 Task: Find connections with filter location Whyalla with filter topic #productivitywith filter profile language Potuguese with filter current company Expleo Group with filter school Arts & Commerce jobs with filter industry Computer Games with filter service category Search Engine Marketing (SEM) with filter keywords title Video Game Writer
Action: Mouse moved to (485, 91)
Screenshot: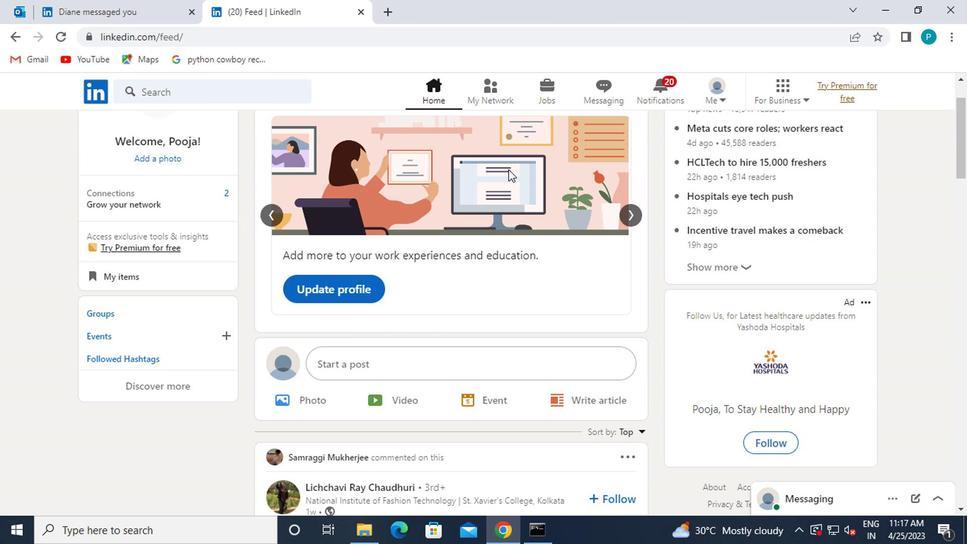 
Action: Mouse pressed left at (485, 91)
Screenshot: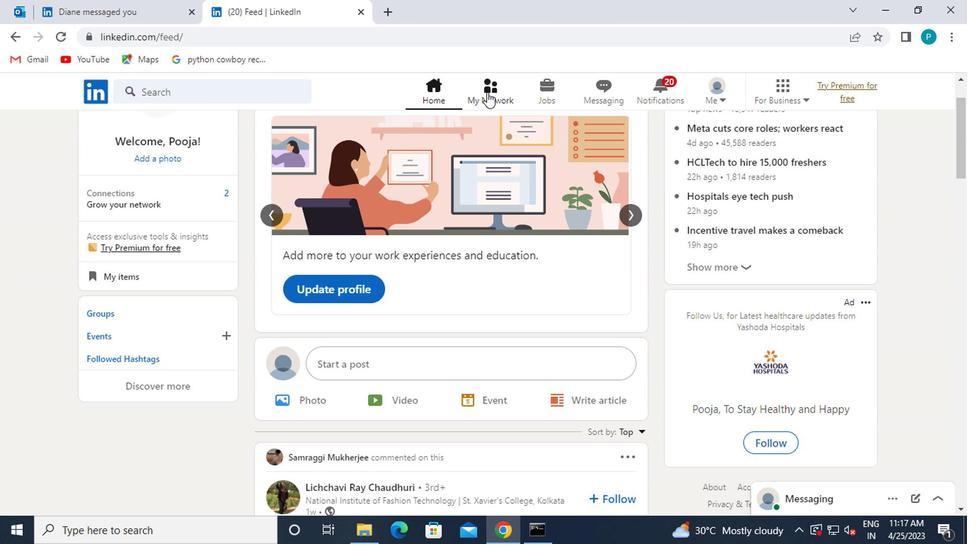 
Action: Mouse moved to (141, 167)
Screenshot: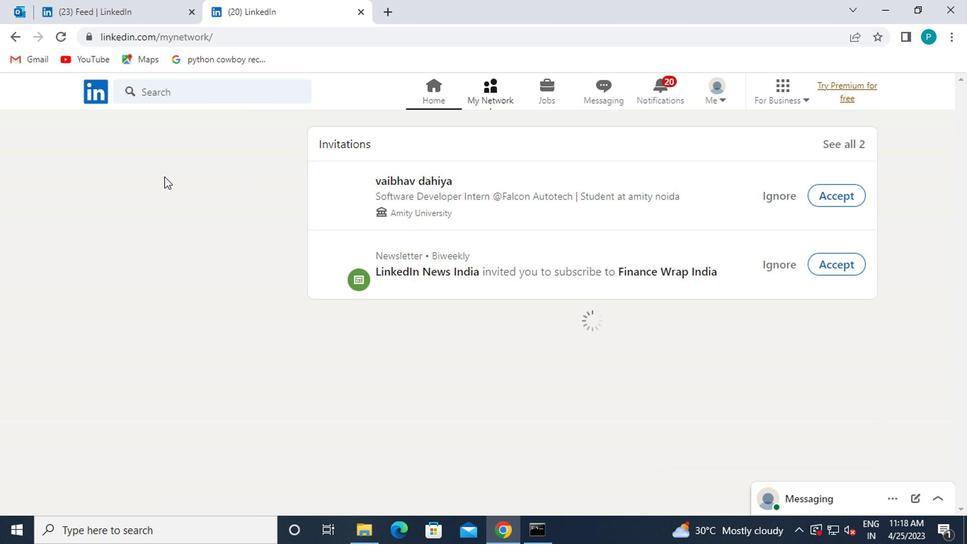 
Action: Mouse pressed left at (141, 167)
Screenshot: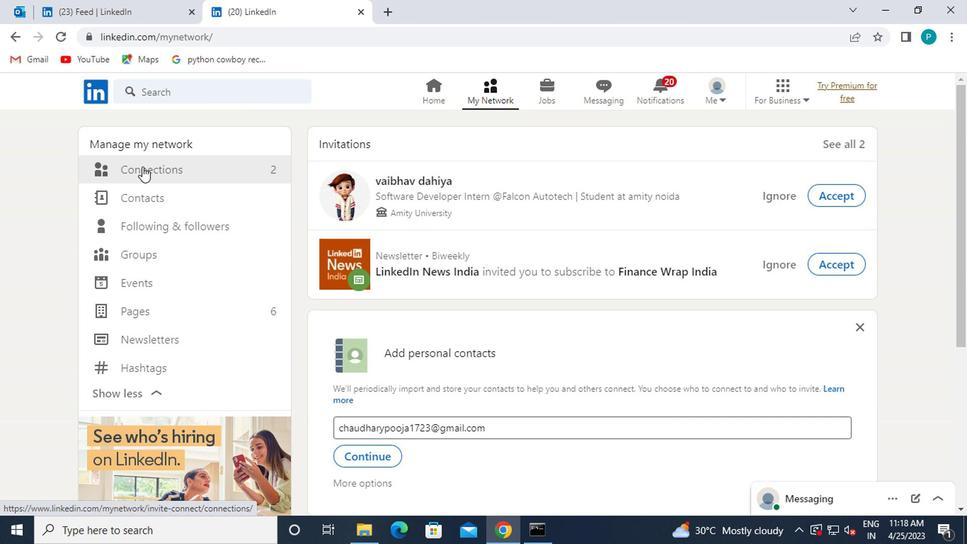 
Action: Mouse moved to (552, 178)
Screenshot: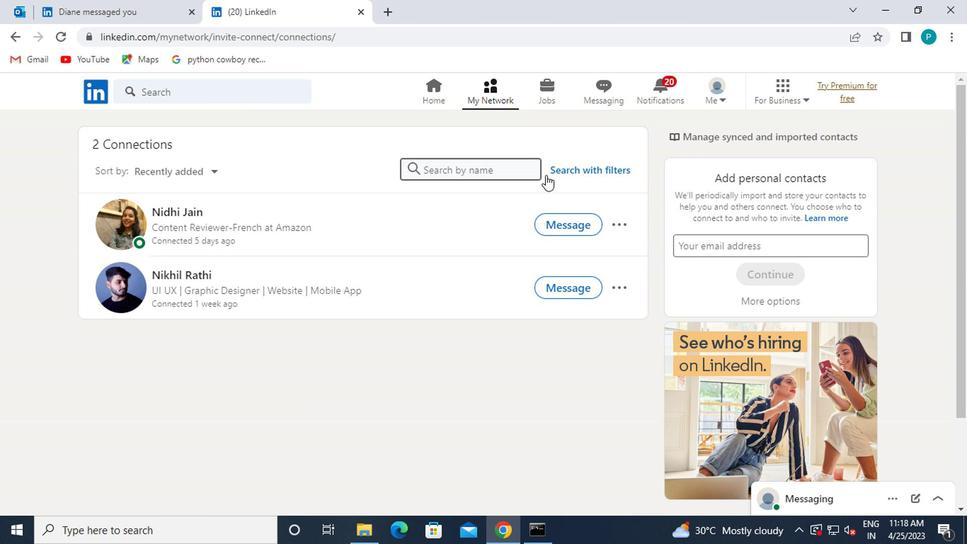 
Action: Mouse pressed left at (552, 178)
Screenshot: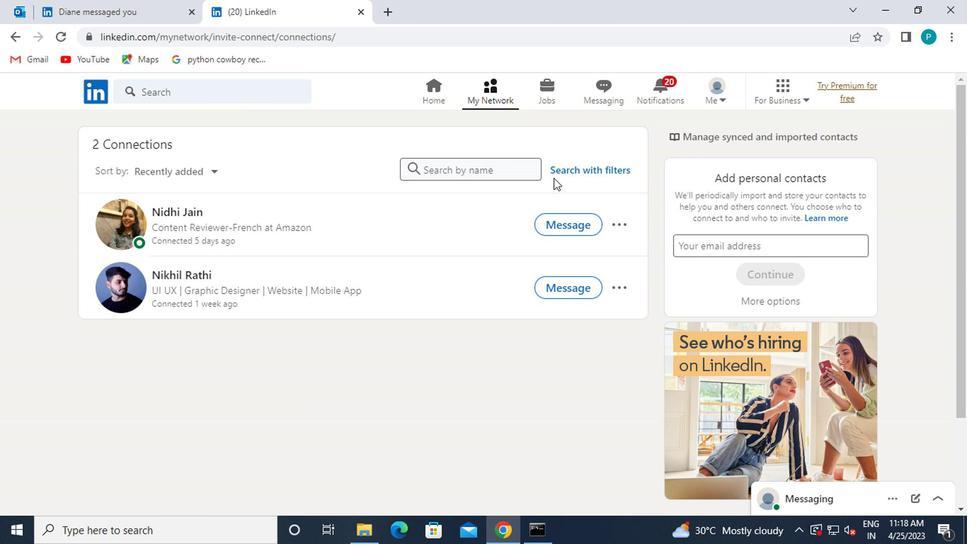 
Action: Mouse moved to (555, 172)
Screenshot: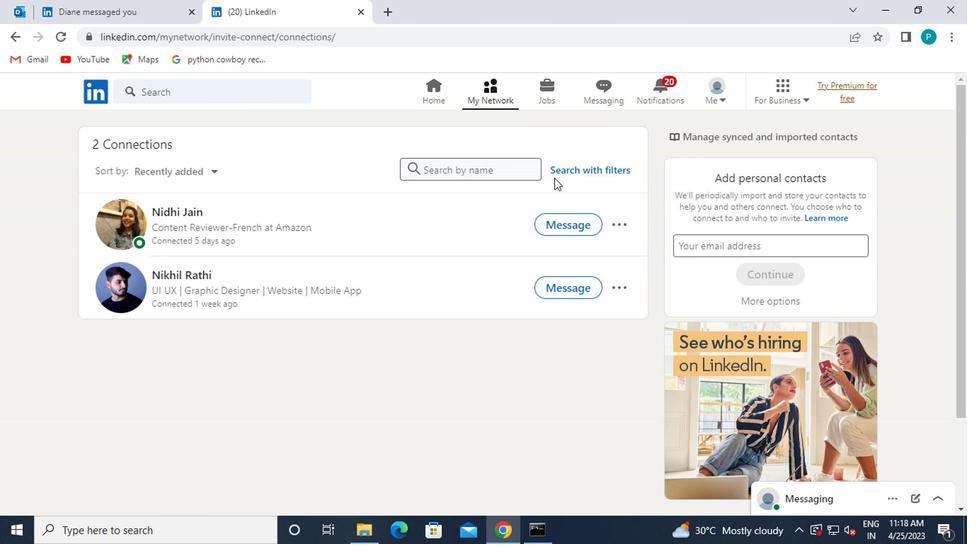 
Action: Mouse pressed left at (555, 172)
Screenshot: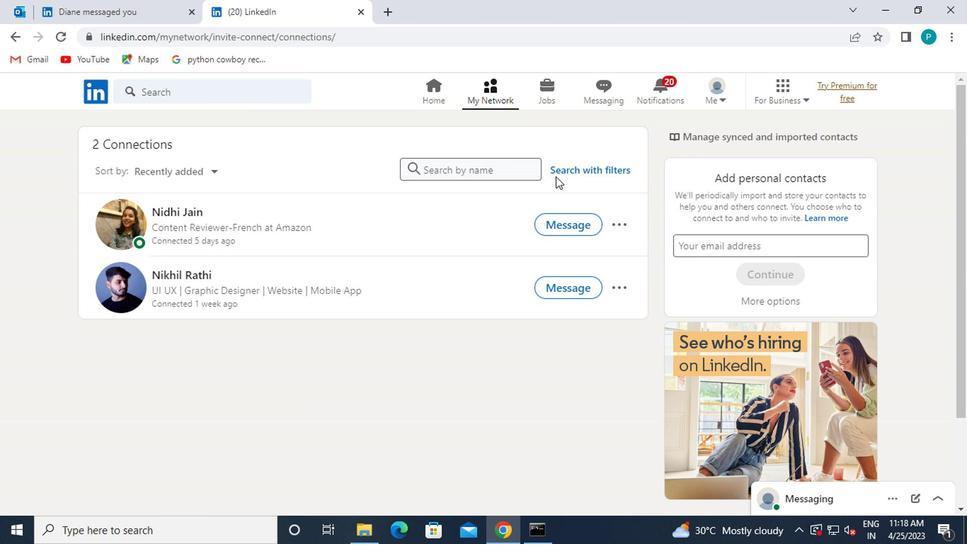 
Action: Mouse moved to (450, 132)
Screenshot: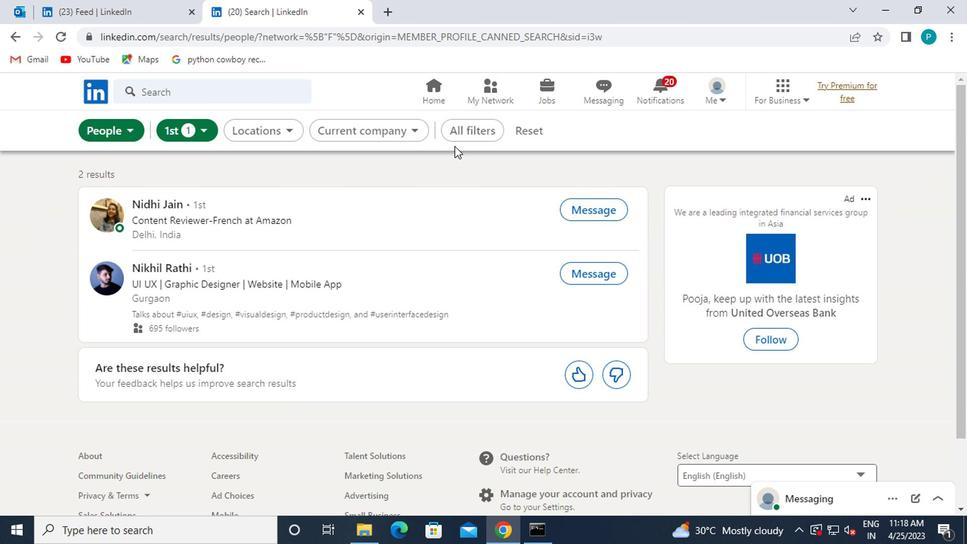 
Action: Mouse pressed left at (450, 132)
Screenshot: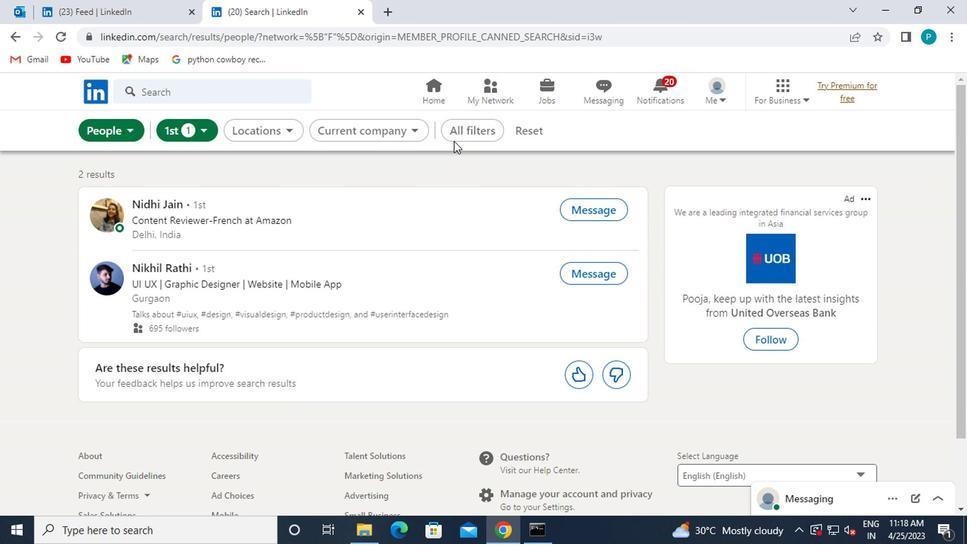
Action: Mouse moved to (723, 308)
Screenshot: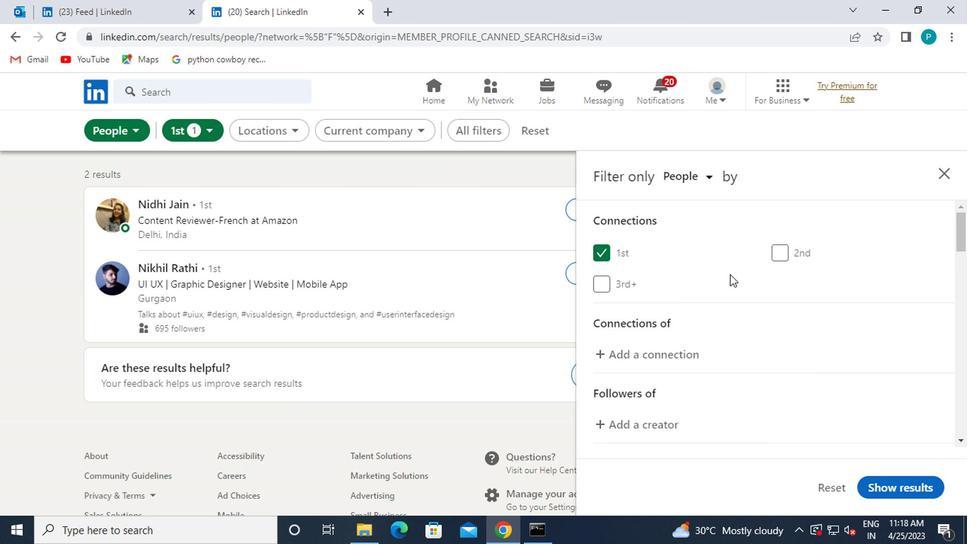 
Action: Mouse scrolled (723, 308) with delta (0, 0)
Screenshot: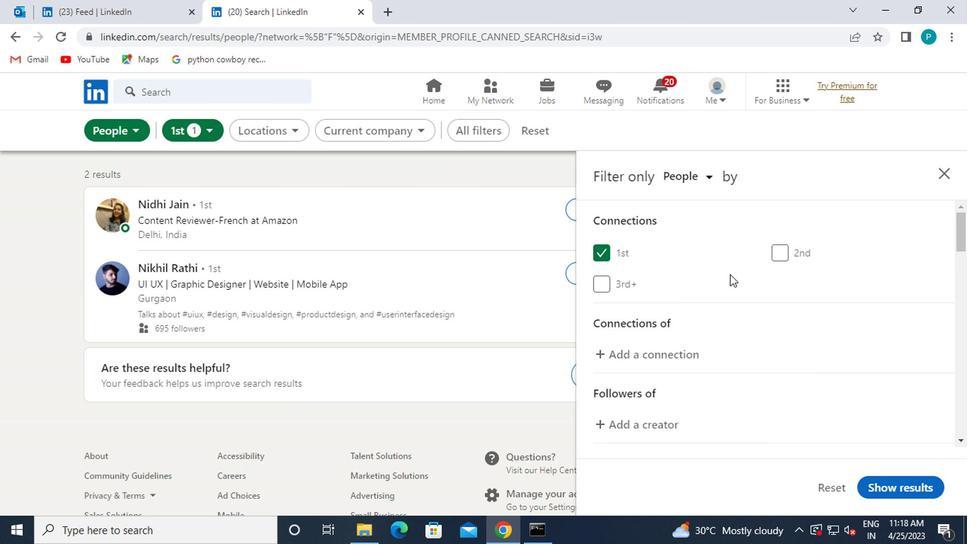 
Action: Mouse moved to (723, 309)
Screenshot: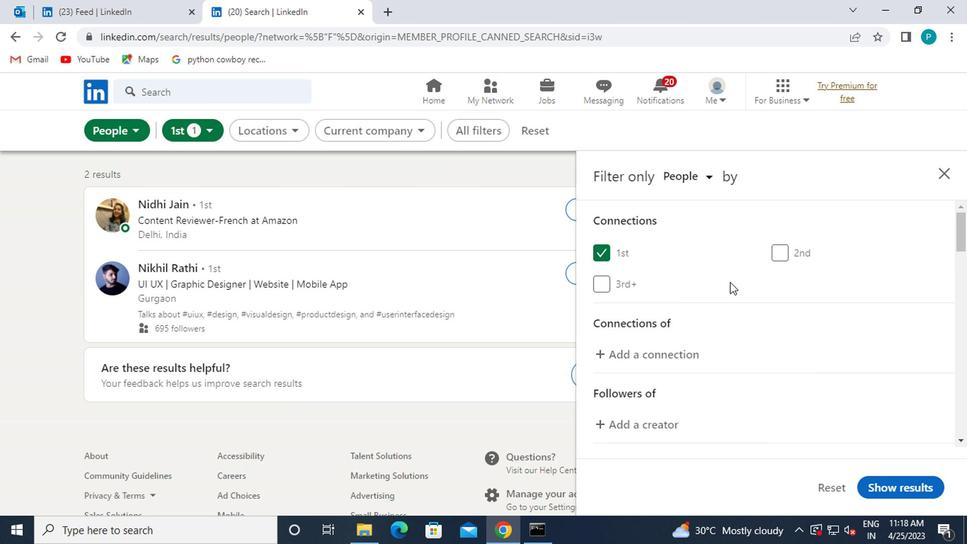 
Action: Mouse scrolled (723, 308) with delta (0, 0)
Screenshot: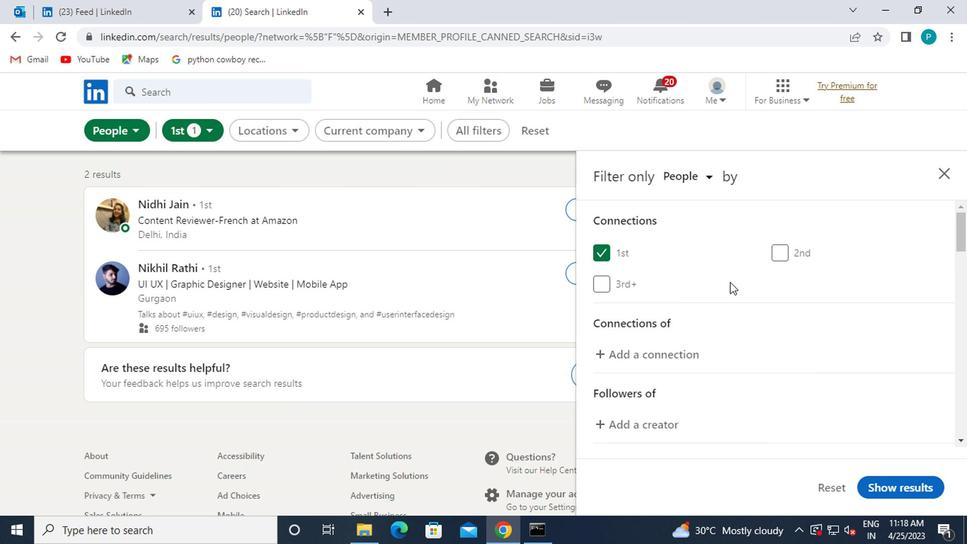 
Action: Mouse moved to (723, 321)
Screenshot: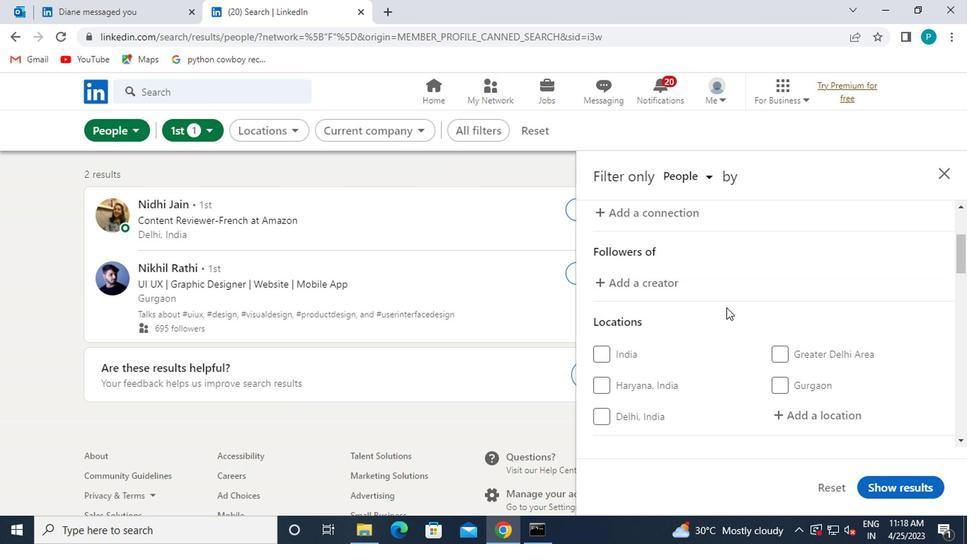 
Action: Mouse scrolled (723, 320) with delta (0, 0)
Screenshot: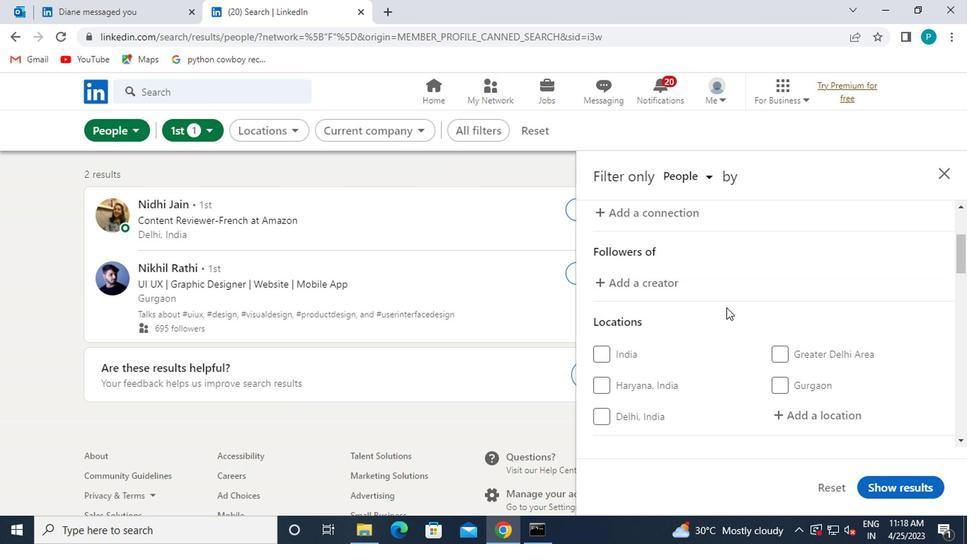 
Action: Mouse moved to (779, 344)
Screenshot: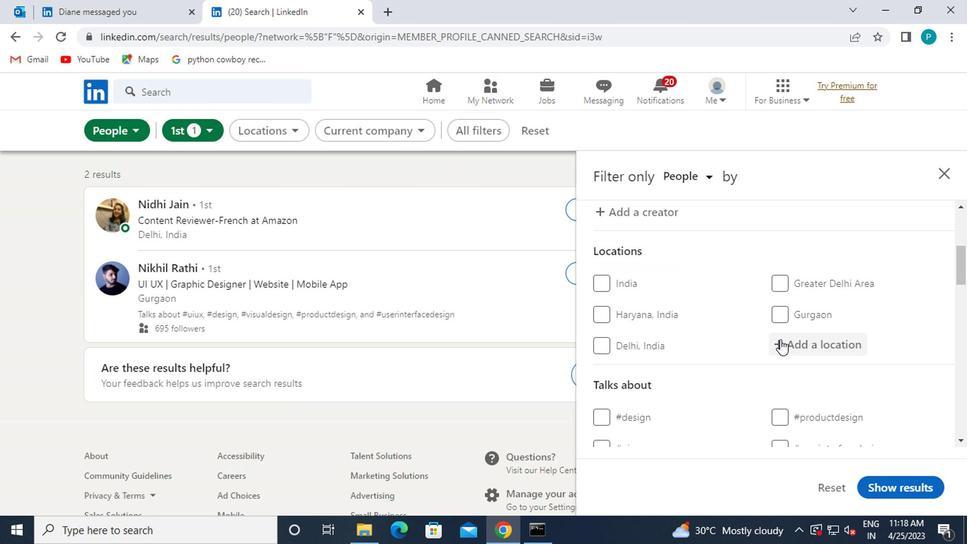 
Action: Mouse pressed left at (779, 344)
Screenshot: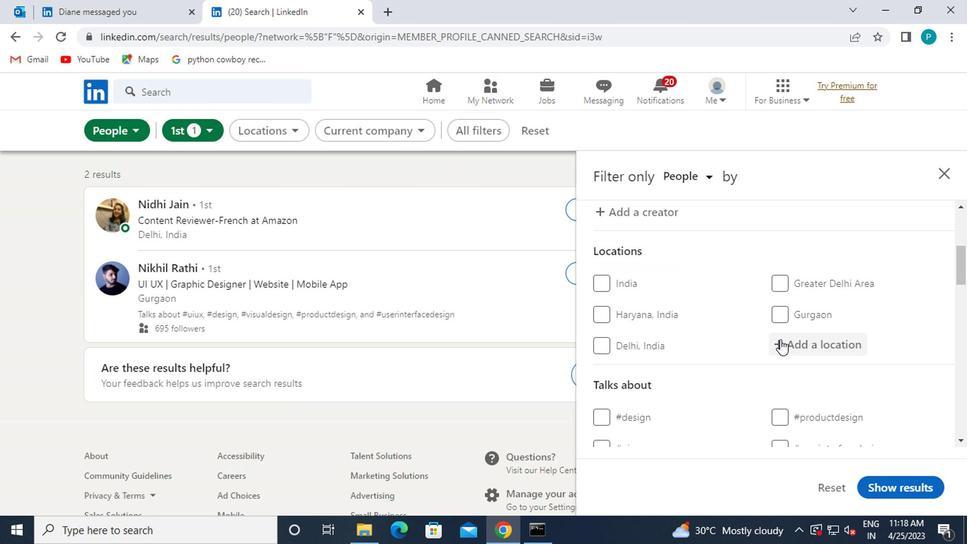 
Action: Mouse moved to (795, 338)
Screenshot: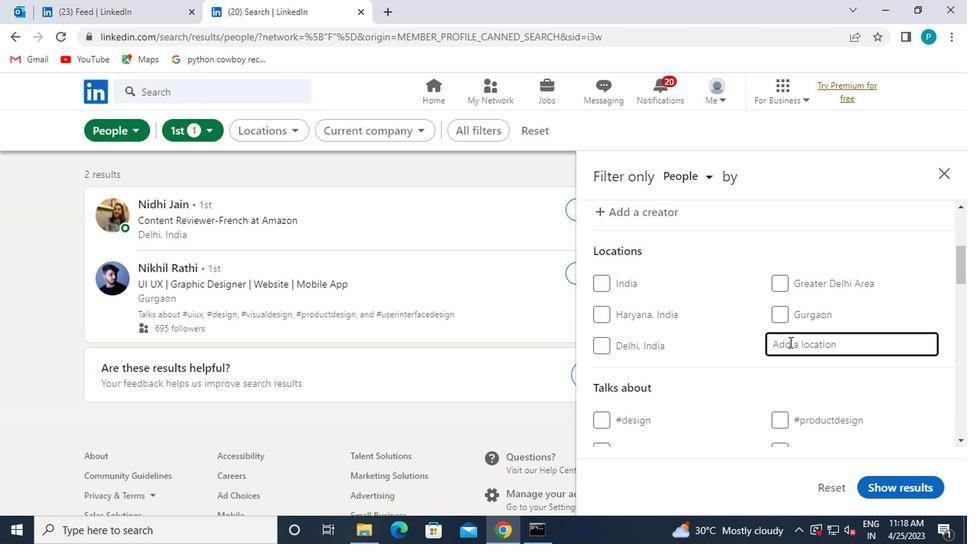 
Action: Key pressed <Key.caps_lock>w<Key.caps_lock>hyalla<Key.enter>
Screenshot: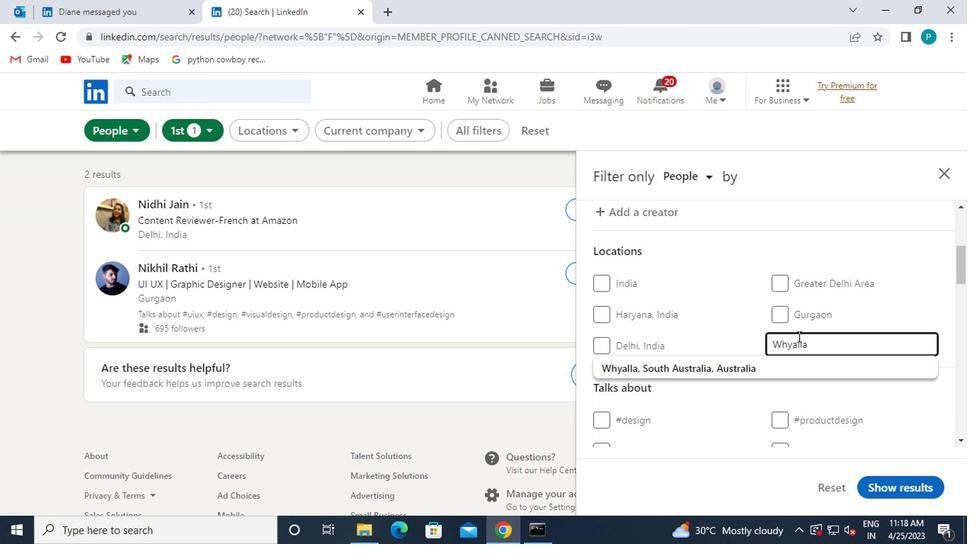 
Action: Mouse moved to (778, 370)
Screenshot: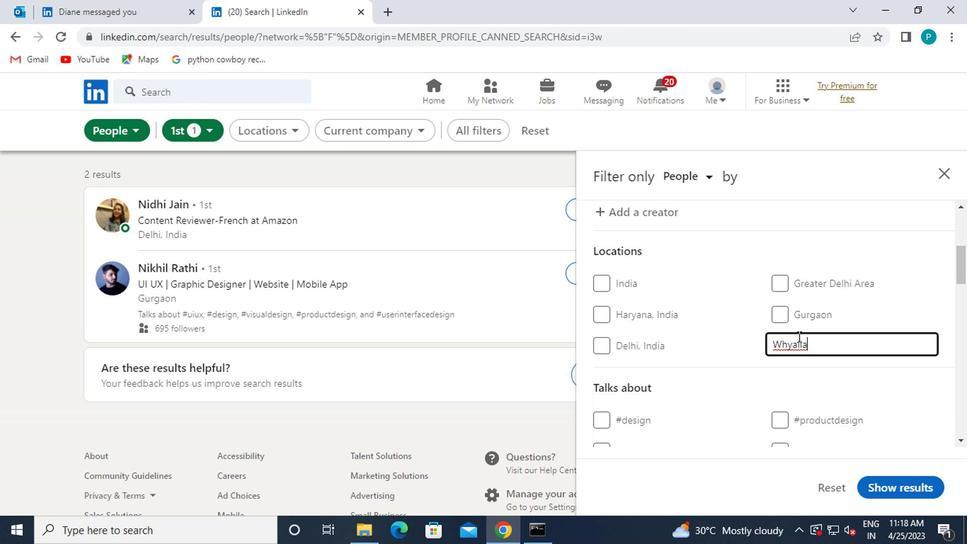 
Action: Mouse scrolled (778, 370) with delta (0, 0)
Screenshot: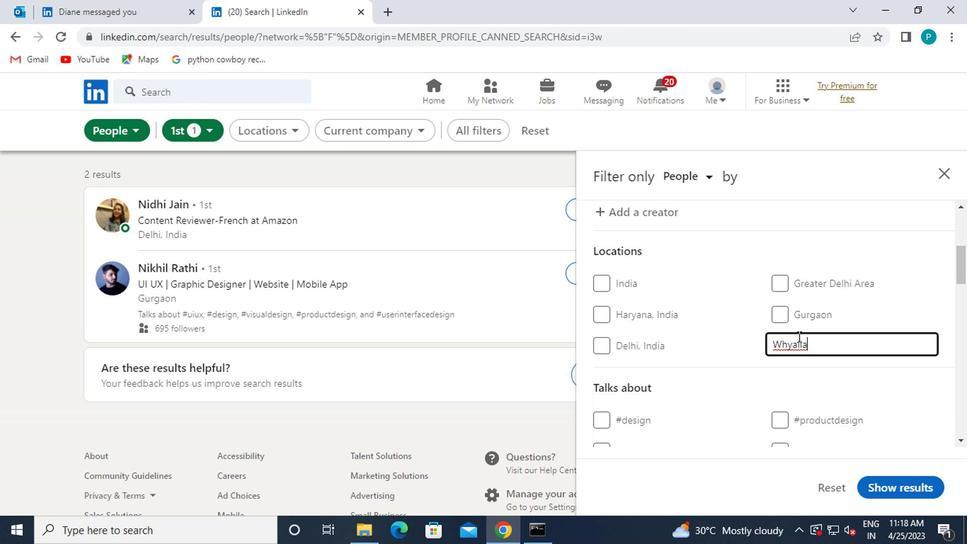 
Action: Mouse moved to (728, 371)
Screenshot: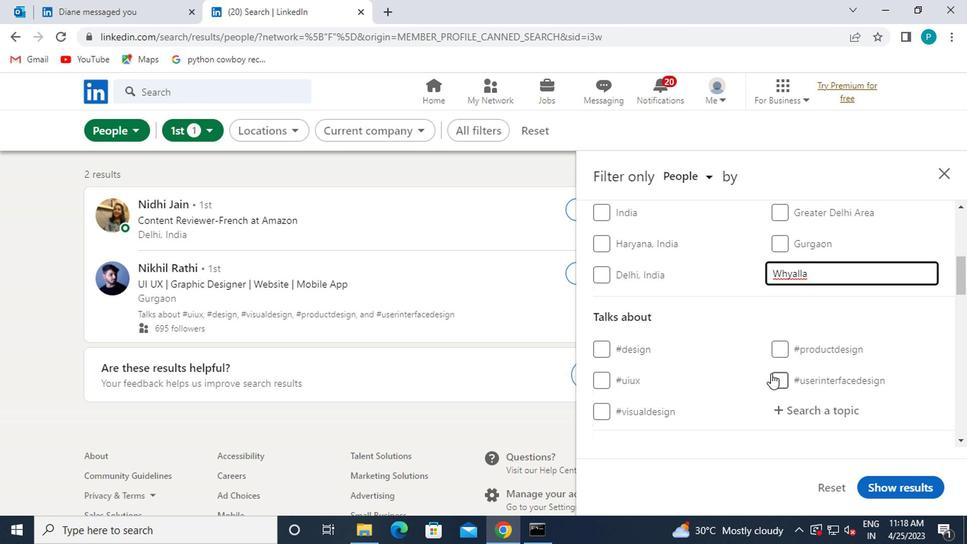 
Action: Mouse scrolled (728, 370) with delta (0, -1)
Screenshot: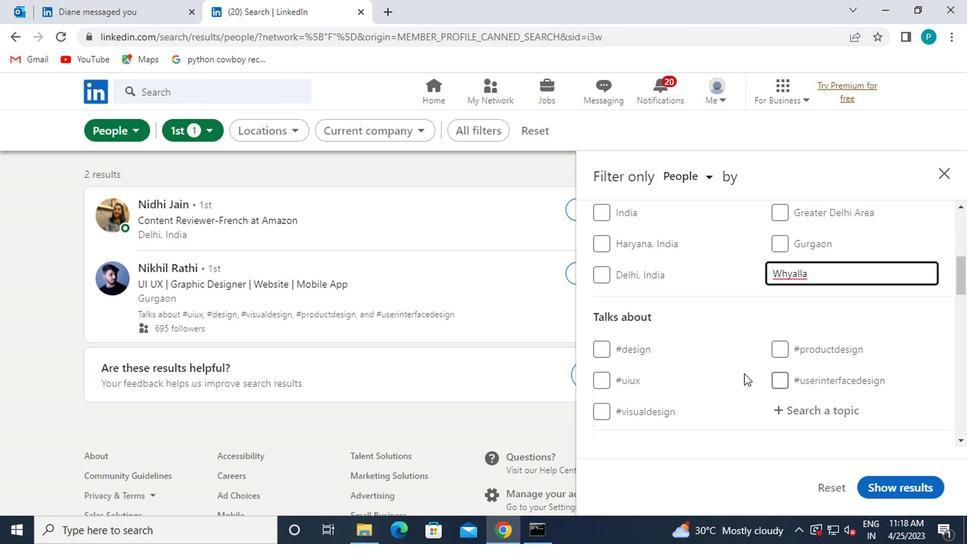 
Action: Mouse moved to (785, 345)
Screenshot: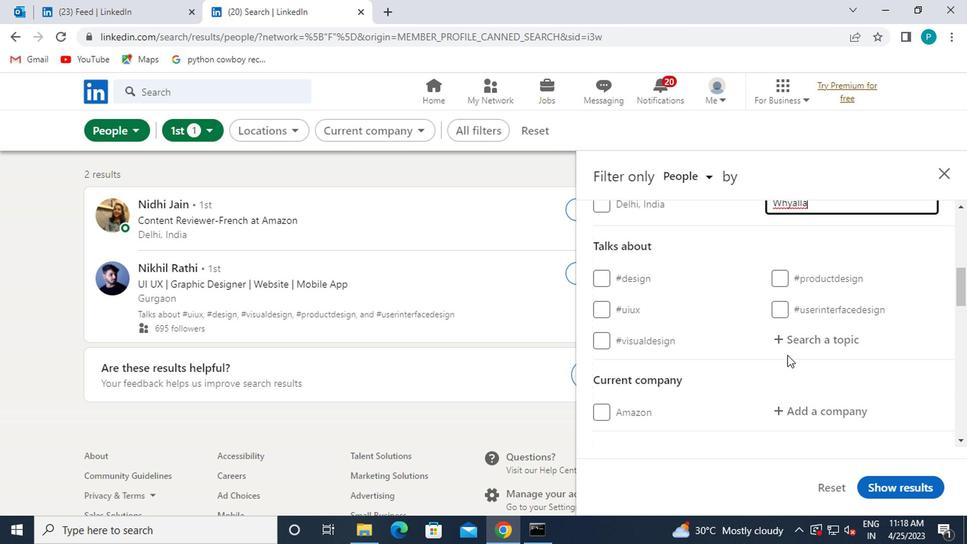
Action: Mouse pressed left at (785, 345)
Screenshot: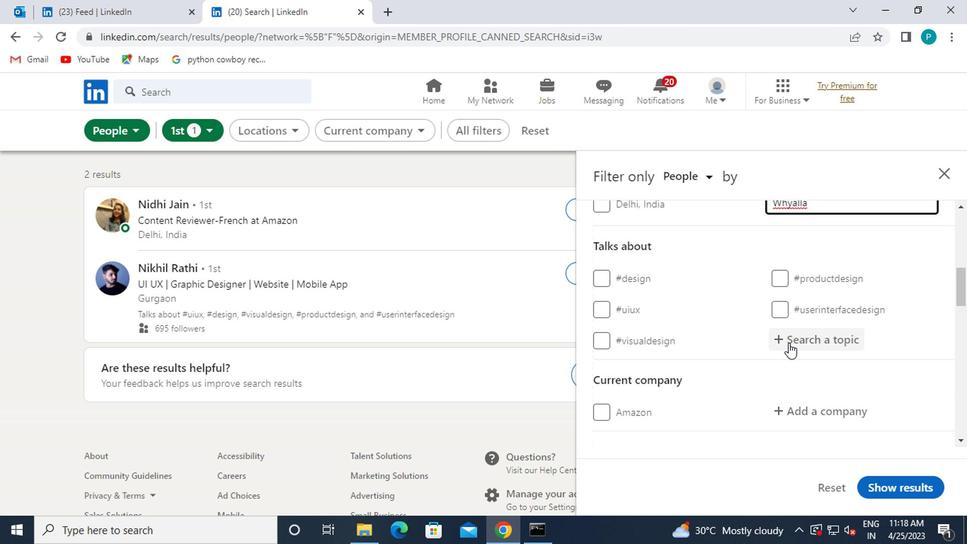 
Action: Key pressed <Key.shift><Key.shift><Key.shift><Key.shift>#PROC<Key.backspace>DUCTIVITY
Screenshot: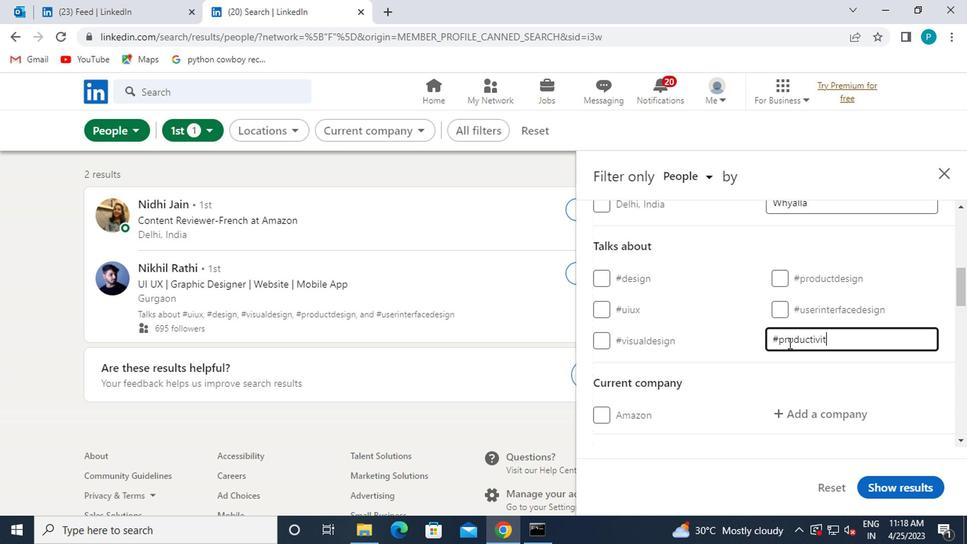 
Action: Mouse moved to (798, 373)
Screenshot: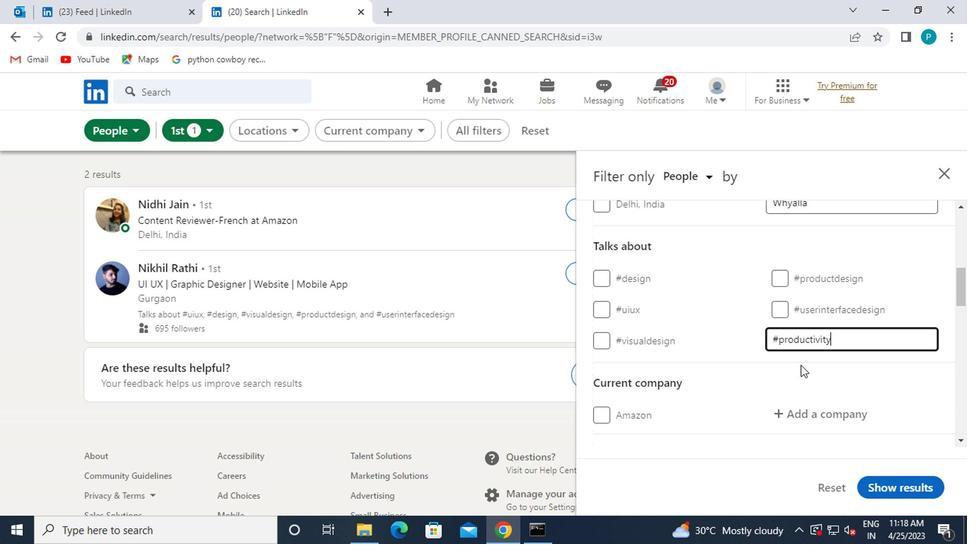 
Action: Mouse scrolled (798, 372) with delta (0, 0)
Screenshot: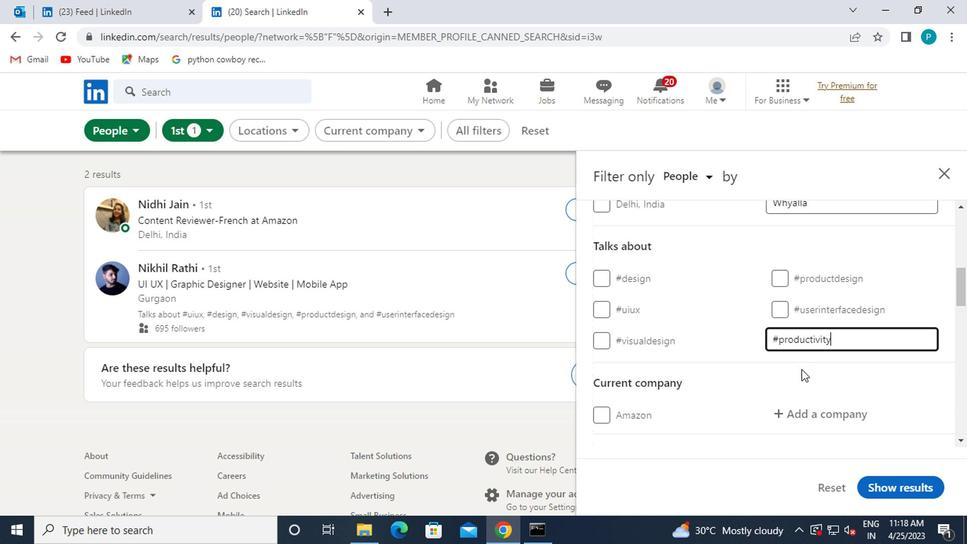 
Action: Mouse moved to (781, 348)
Screenshot: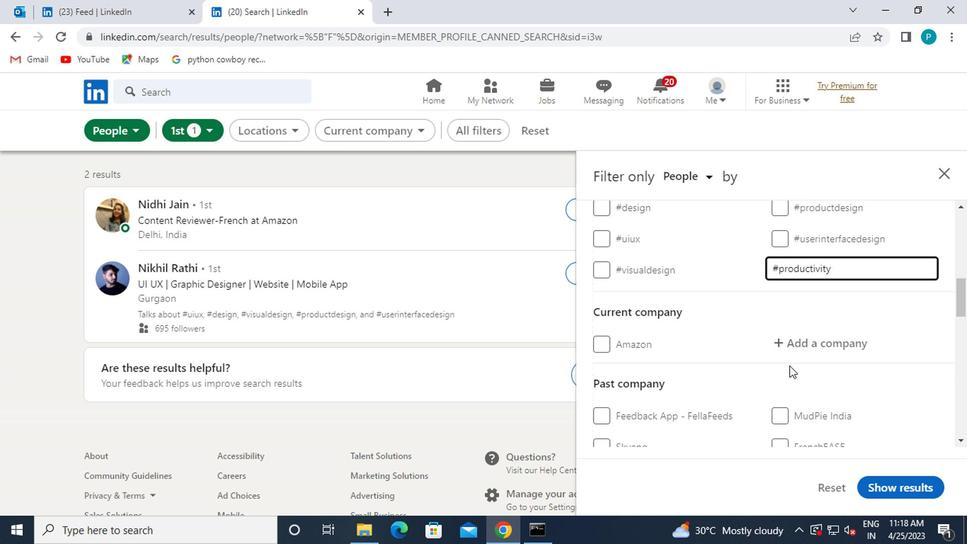 
Action: Mouse pressed left at (781, 348)
Screenshot: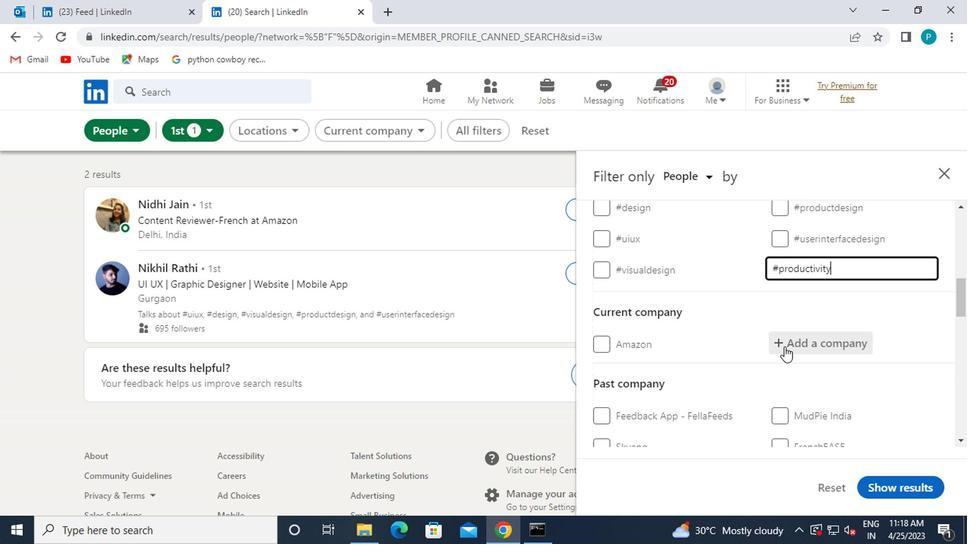 
Action: Key pressed <Key.caps_lock>E<Key.caps_lock>XPLEO
Screenshot: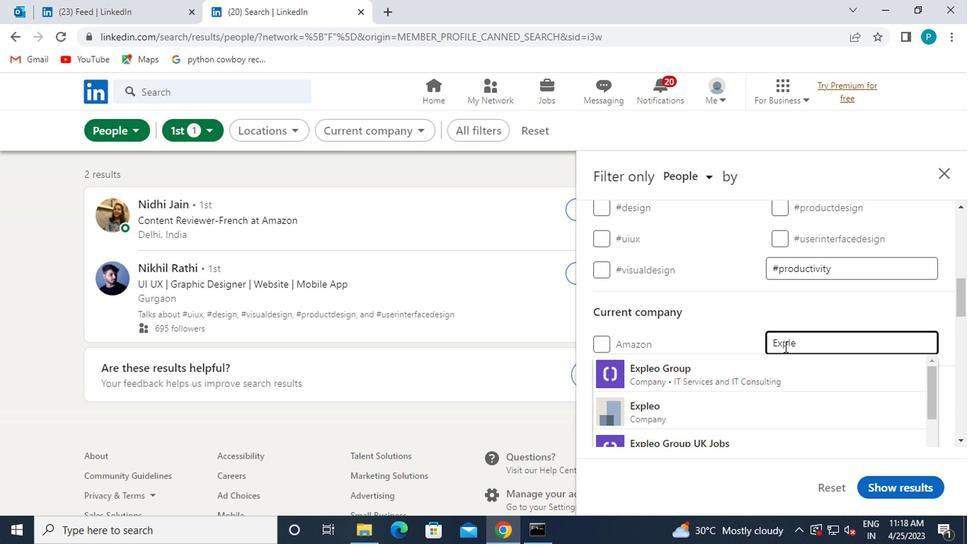 
Action: Mouse moved to (766, 381)
Screenshot: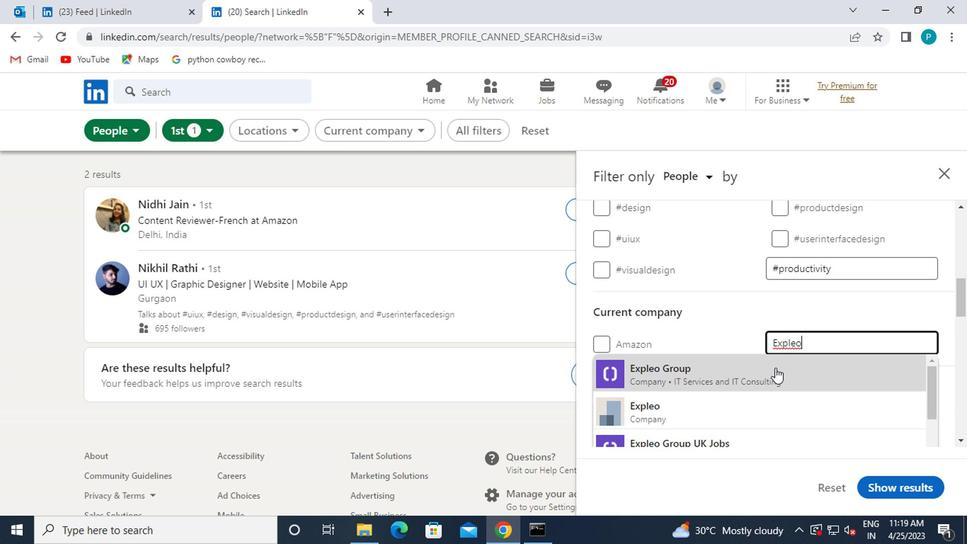 
Action: Mouse pressed left at (766, 381)
Screenshot: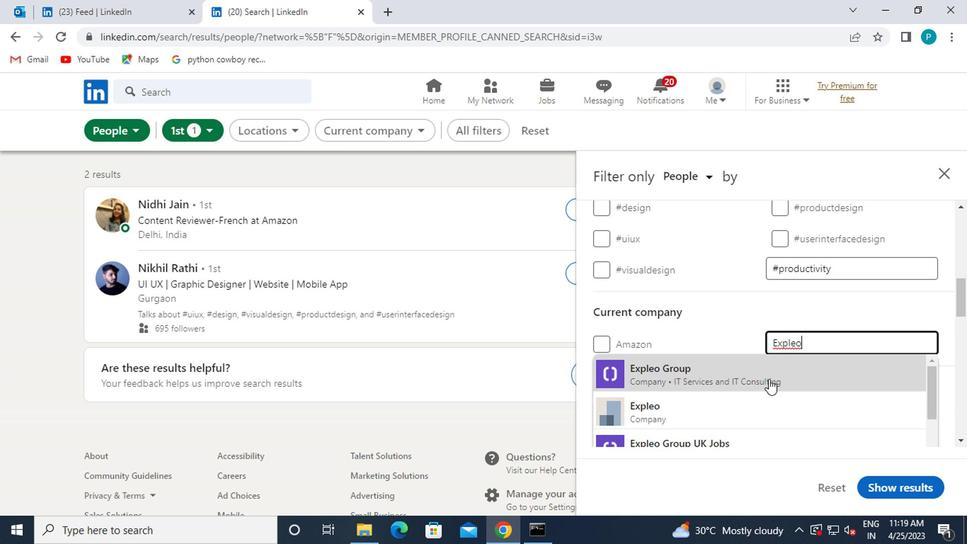 
Action: Mouse moved to (766, 381)
Screenshot: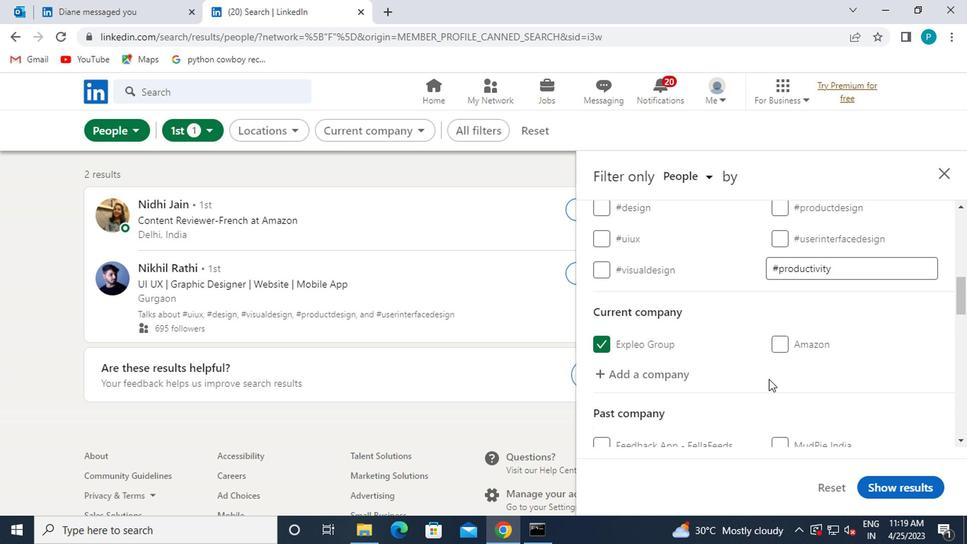 
Action: Mouse scrolled (766, 381) with delta (0, 0)
Screenshot: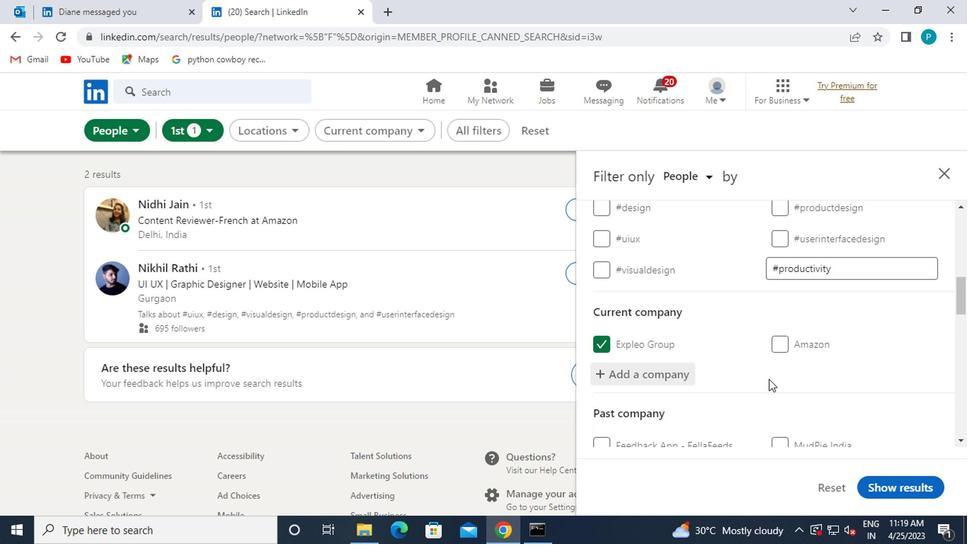 
Action: Mouse moved to (766, 377)
Screenshot: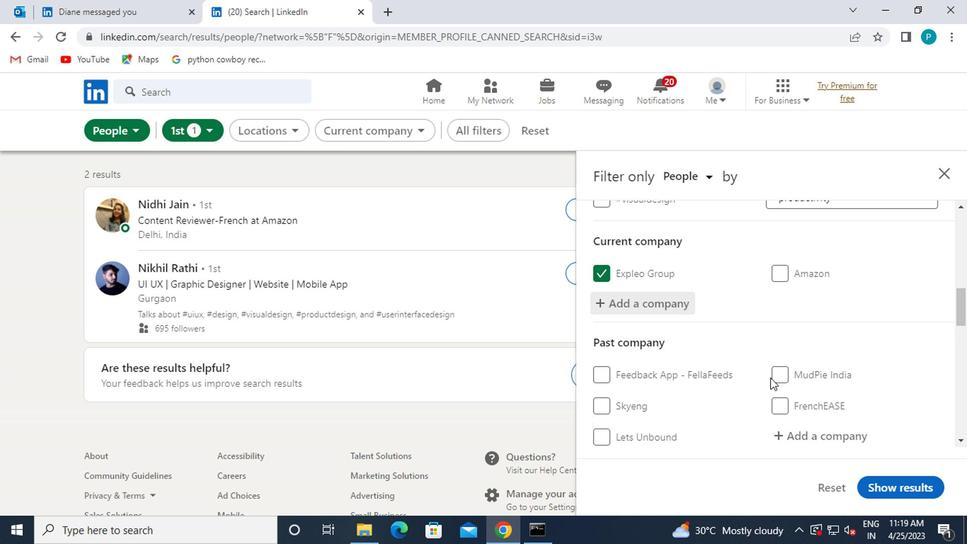
Action: Mouse scrolled (766, 377) with delta (0, 0)
Screenshot: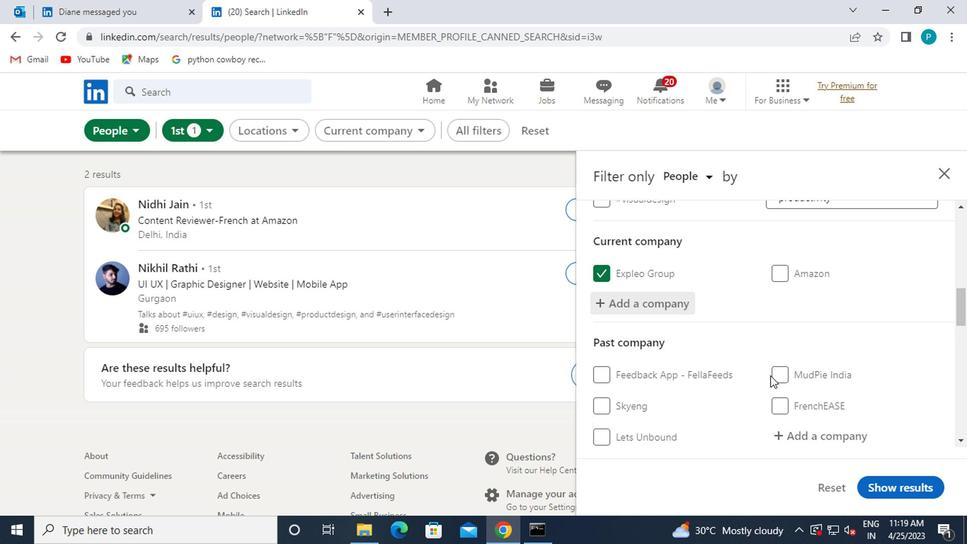 
Action: Mouse moved to (769, 406)
Screenshot: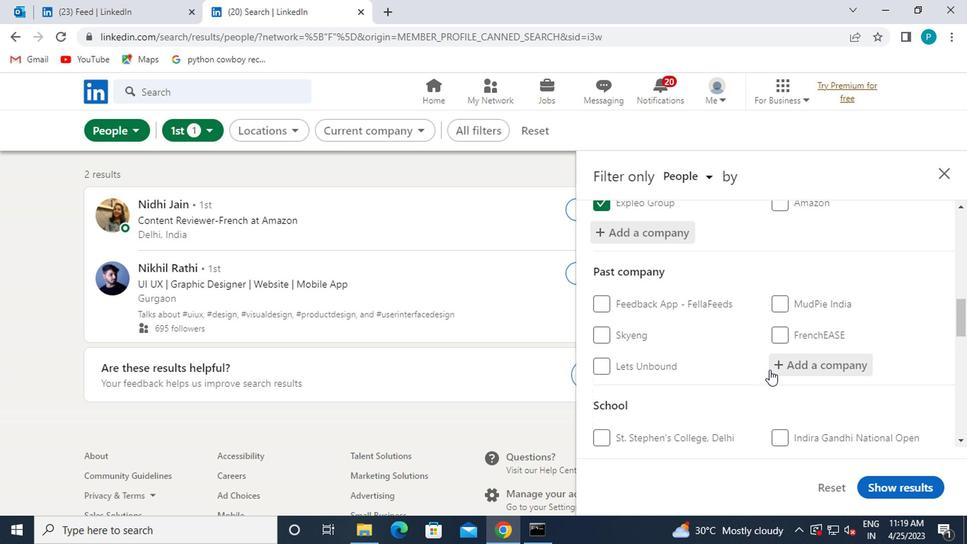 
Action: Mouse scrolled (769, 406) with delta (0, 0)
Screenshot: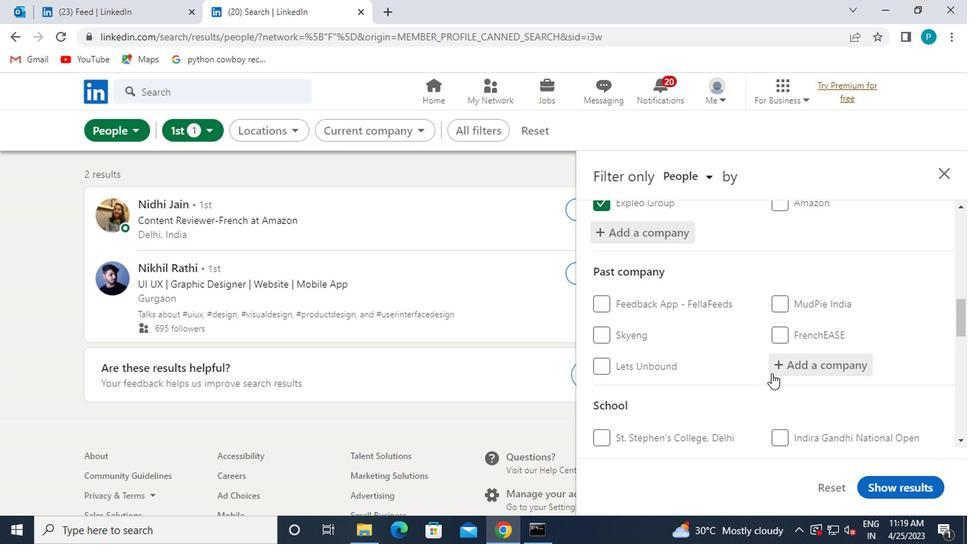 
Action: Mouse moved to (768, 402)
Screenshot: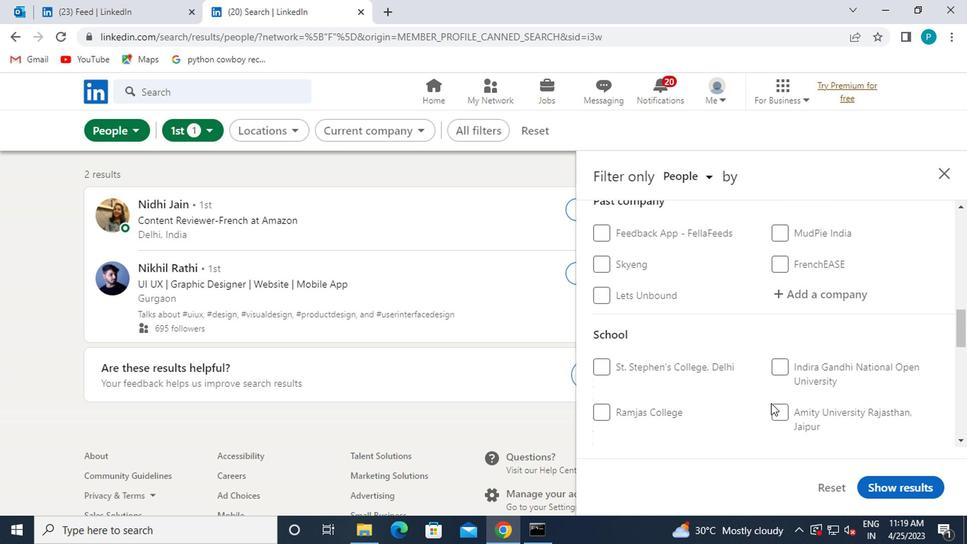 
Action: Mouse scrolled (768, 401) with delta (0, 0)
Screenshot: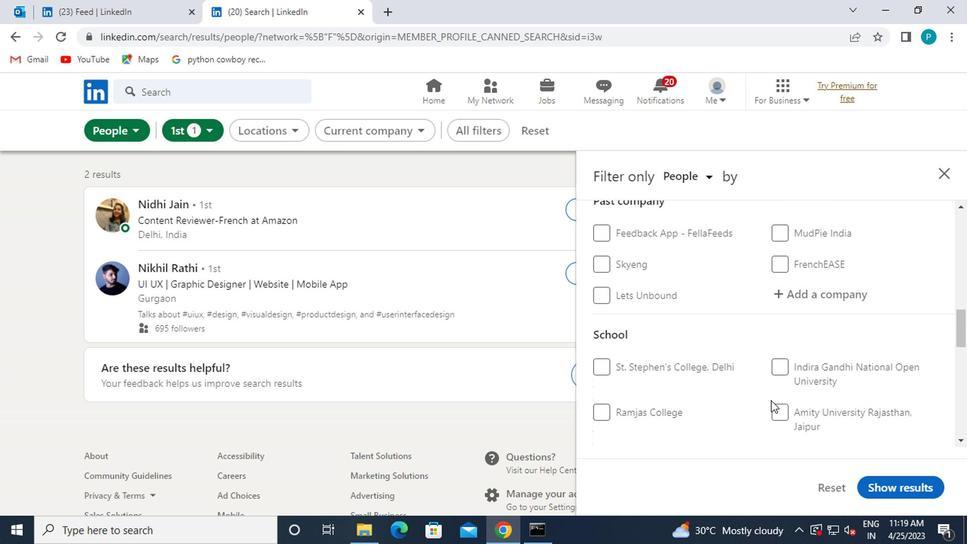 
Action: Mouse scrolled (768, 401) with delta (0, 0)
Screenshot: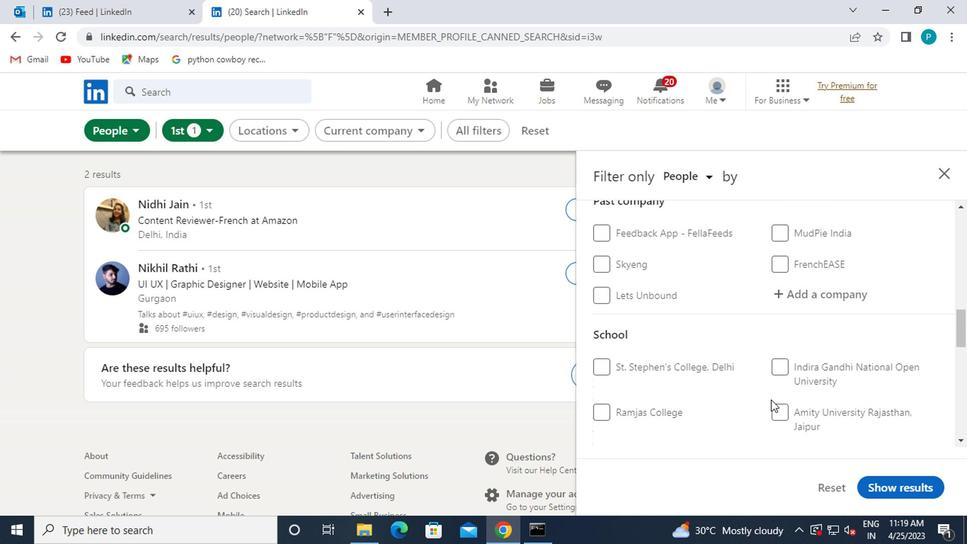 
Action: Mouse moved to (786, 320)
Screenshot: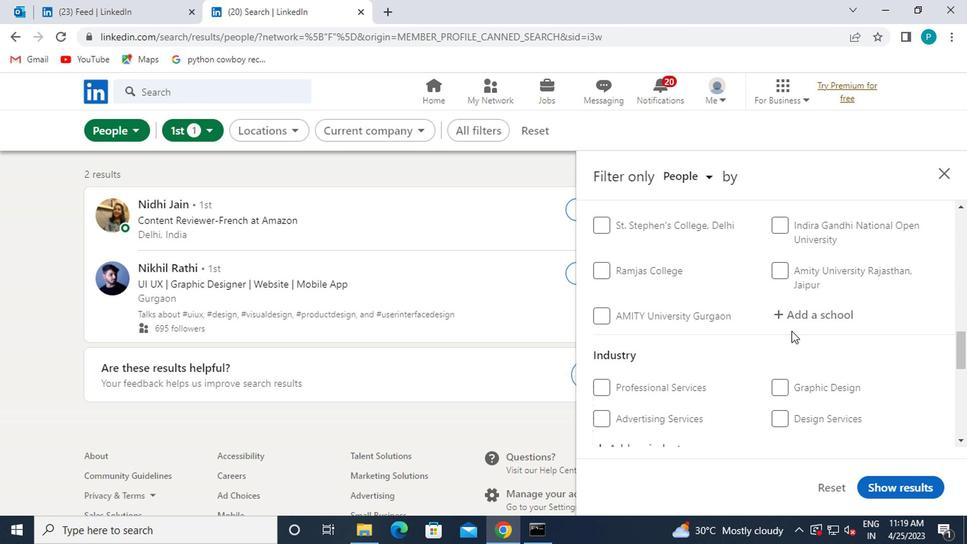 
Action: Mouse pressed left at (786, 320)
Screenshot: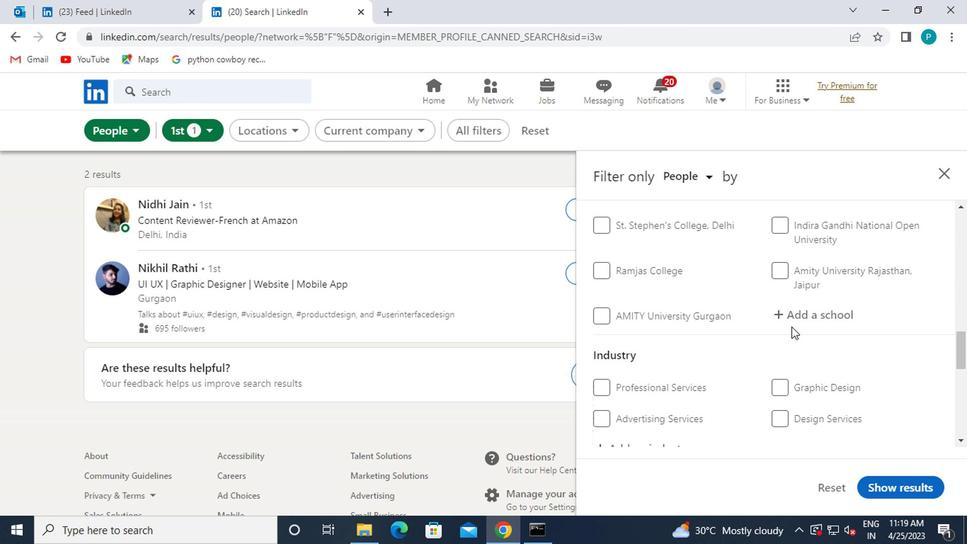 
Action: Key pressed <Key.caps_lock>A<Key.caps_lock>RTS<Key.shift><Key.shift><Key.shift><Key.shift><Key.shift><Key.shift><Key.shift><Key.shift><Key.shift><Key.shift><Key.shift><Key.shift><Key.shift><Key.shift><Key.shift><Key.shift><Key.shift><Key.shift><Key.shift><Key.shift><Key.shift><Key.shift><Key.shift><Key.shift><Key.shift><Key.shift><Key.shift><Key.shift><Key.shift><Key.shift><Key.shift><Key.shift><Key.shift><Key.shift><Key.shift><Key.shift><Key.shift><Key.shift><Key.shift><Key.shift><Key.shift><Key.shift><Key.shift><Key.shift><Key.shift><Key.shift><Key.shift><Key.shift><Key.shift><Key.shift><Key.shift><Key.shift><Key.shift><Key.shift><Key.shift><Key.shift><Key.shift><Key.shift><Key.shift><Key.shift><Key.shift><Key.shift><Key.shift><Key.shift><Key.shift><Key.shift><Key.shift><Key.shift><Key.shift>&<Key.space><Key.caps_lock>C<Key.caps_lock>OMMERC<Key.space>JOBS
Screenshot: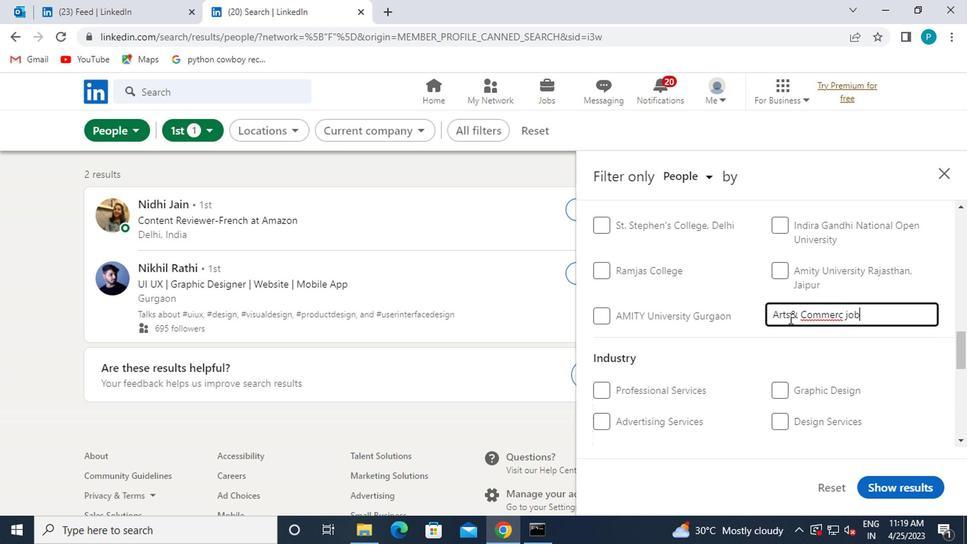 
Action: Mouse moved to (786, 321)
Screenshot: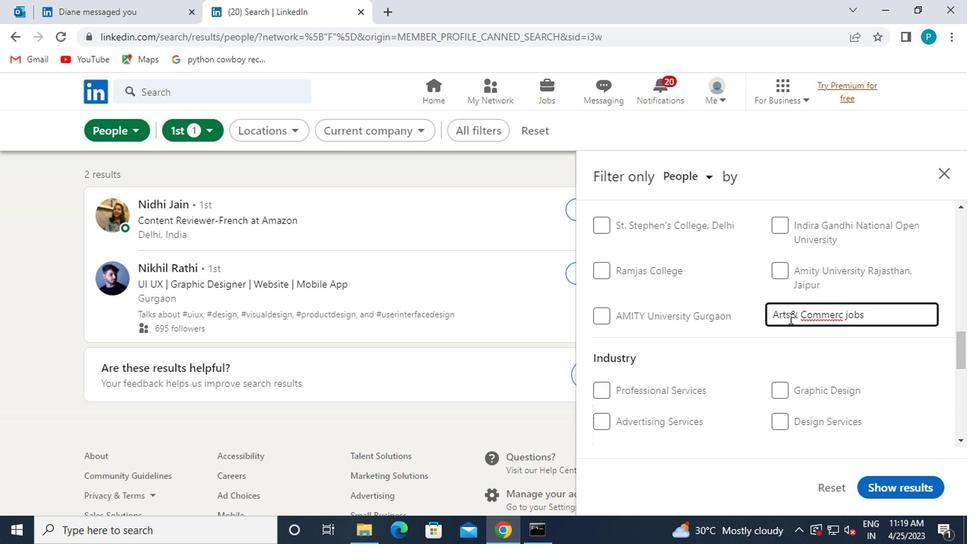 
Action: Key pressed <Key.enter>
Screenshot: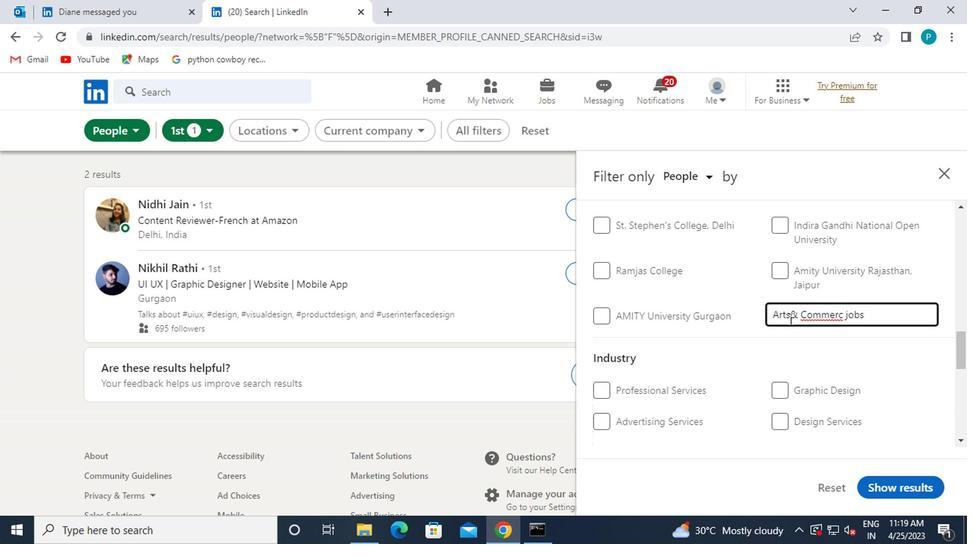 
Action: Mouse scrolled (786, 320) with delta (0, 0)
Screenshot: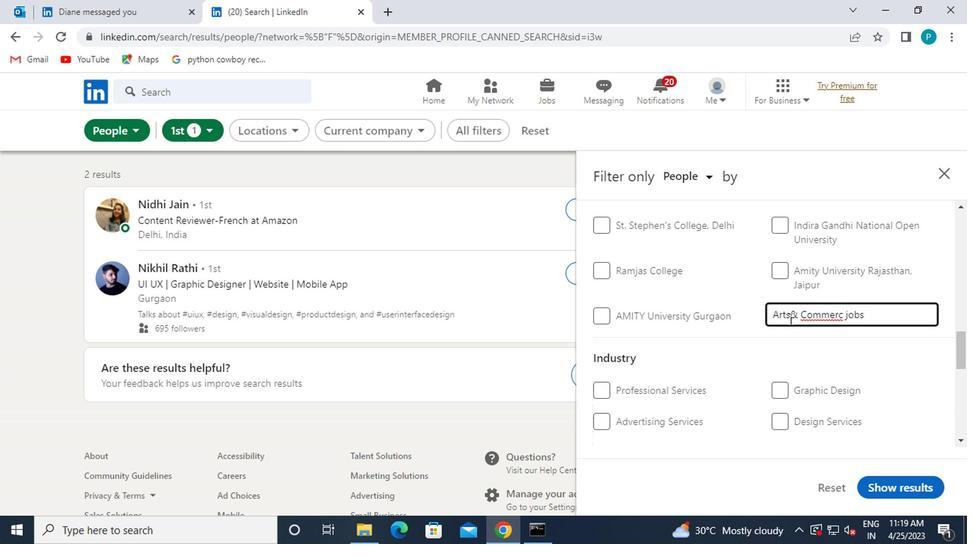 
Action: Mouse moved to (841, 246)
Screenshot: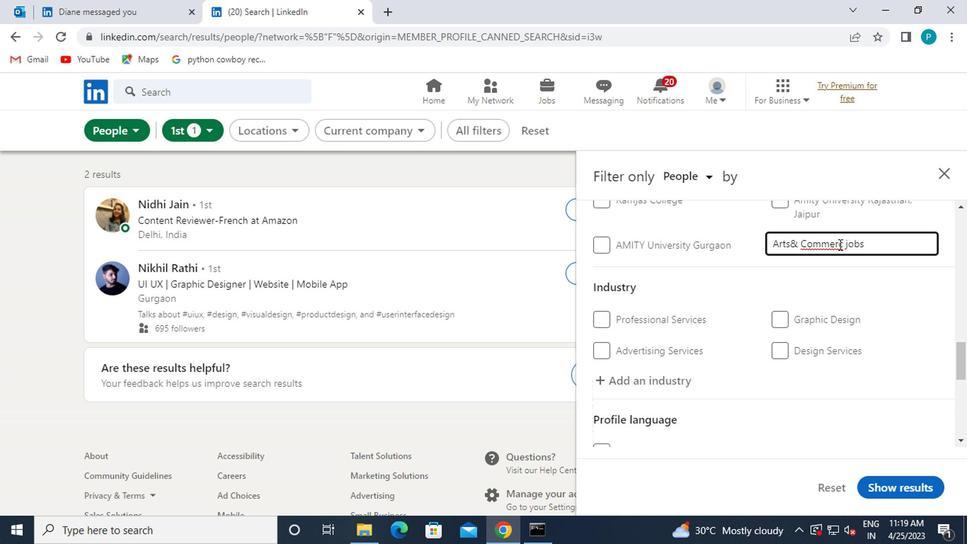 
Action: Mouse pressed left at (841, 246)
Screenshot: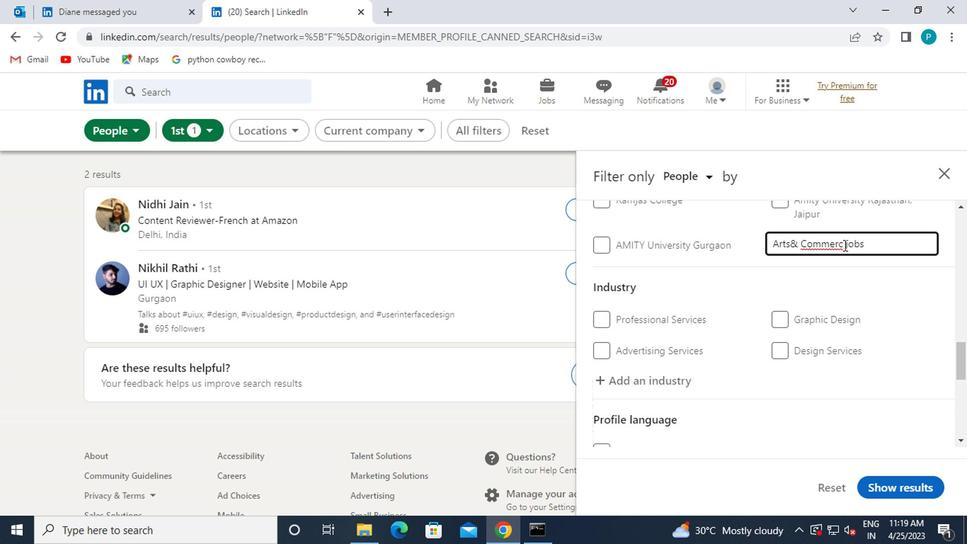 
Action: Key pressed E
Screenshot: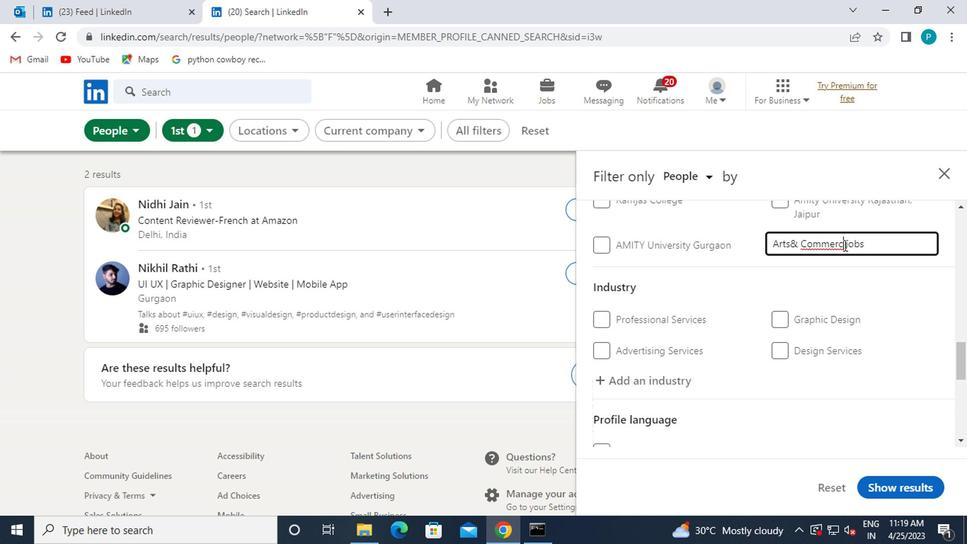 
Action: Mouse moved to (807, 266)
Screenshot: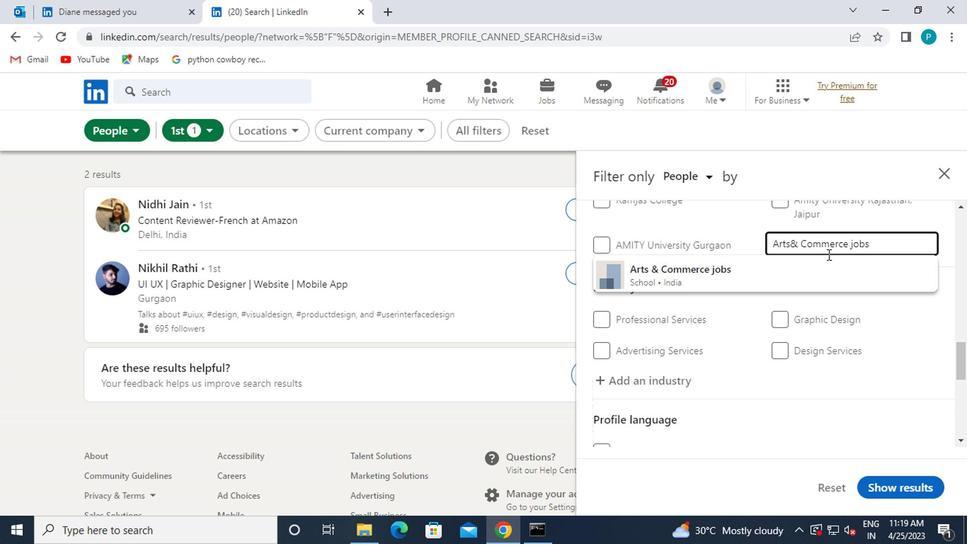 
Action: Mouse pressed left at (807, 266)
Screenshot: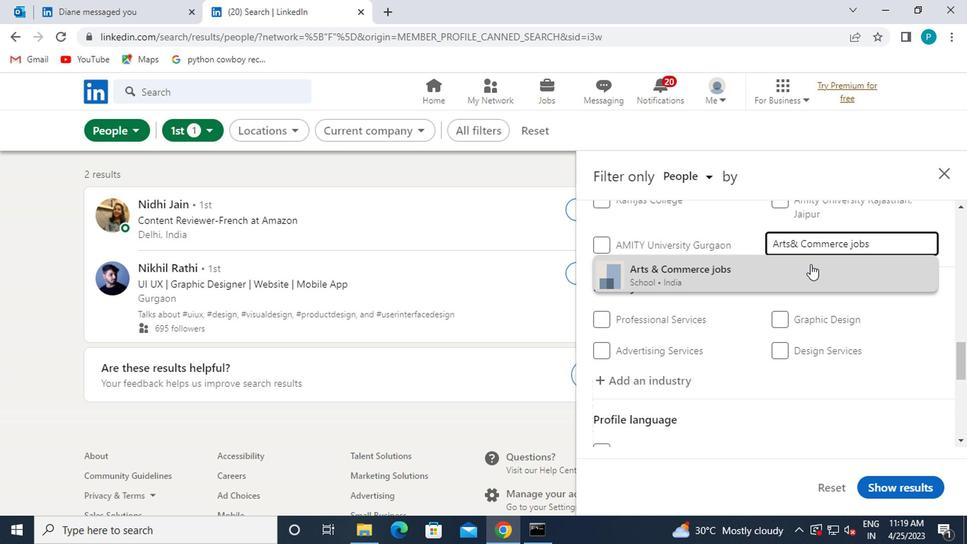 
Action: Mouse moved to (709, 309)
Screenshot: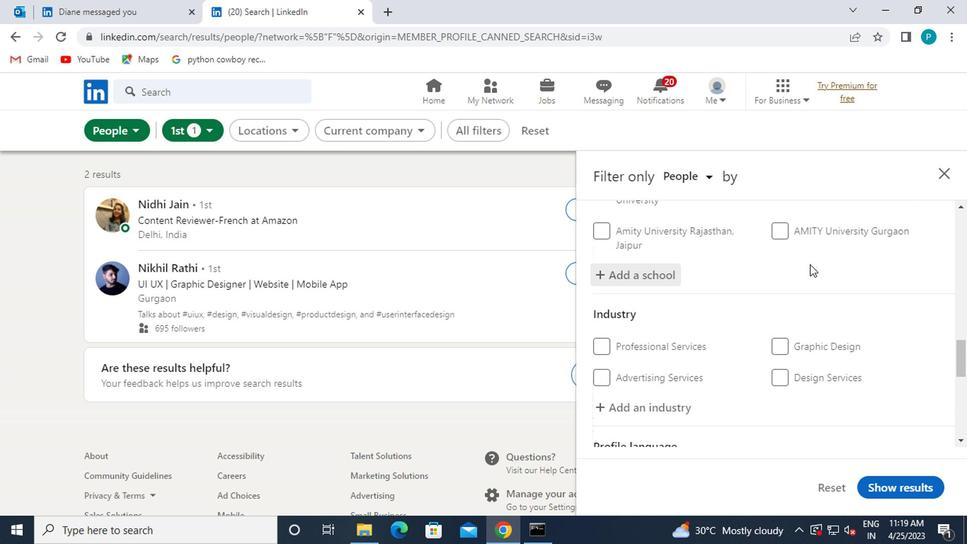 
Action: Mouse scrolled (709, 308) with delta (0, 0)
Screenshot: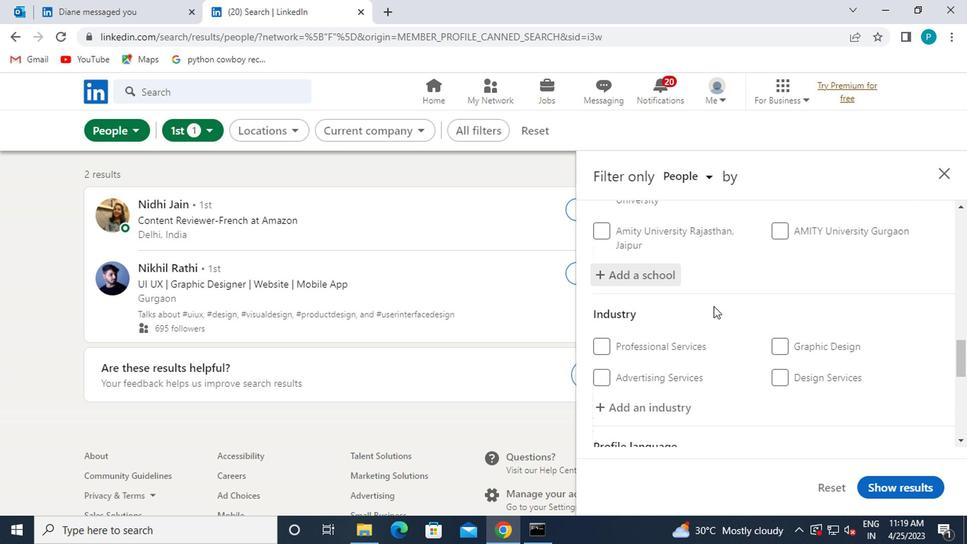 
Action: Mouse moved to (670, 338)
Screenshot: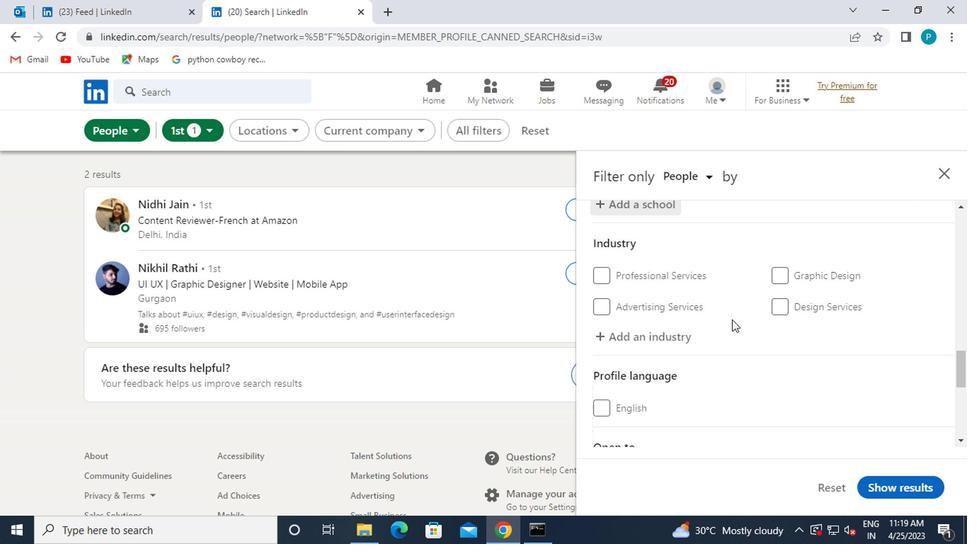 
Action: Mouse pressed left at (670, 338)
Screenshot: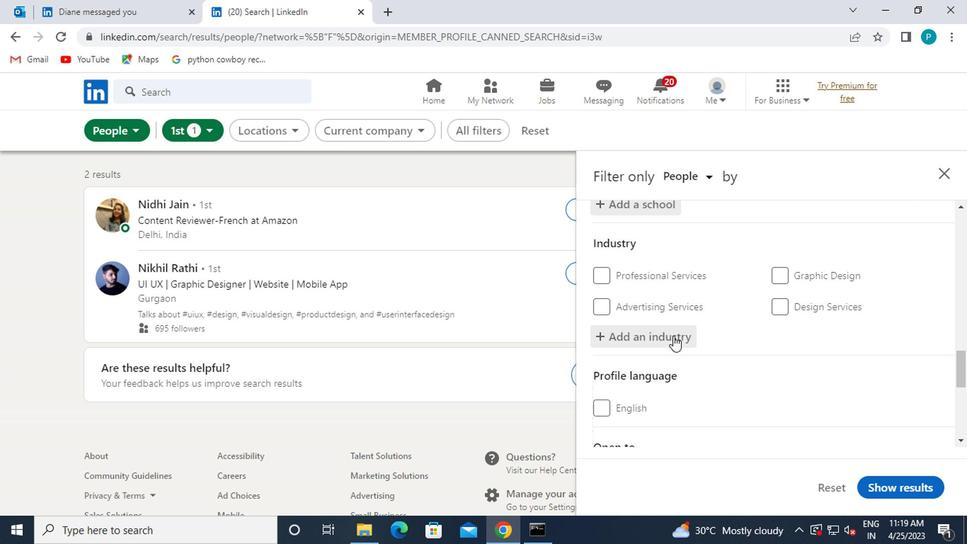 
Action: Mouse scrolled (670, 337) with delta (0, 0)
Screenshot: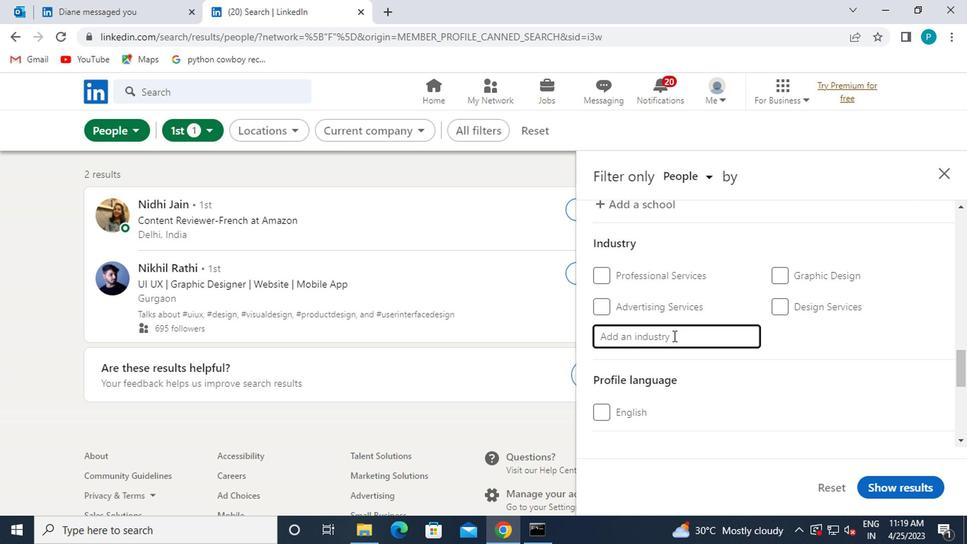 
Action: Mouse moved to (630, 269)
Screenshot: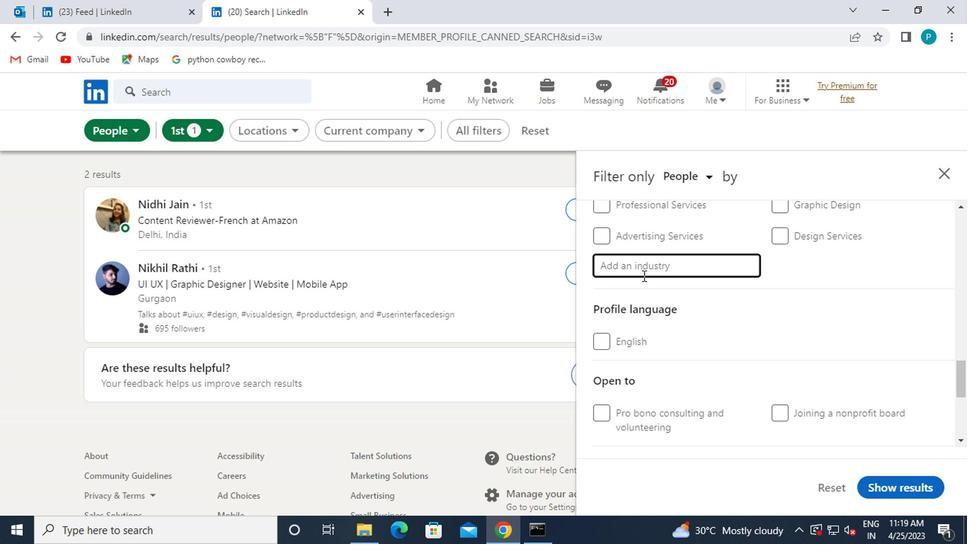 
Action: Mouse pressed left at (630, 269)
Screenshot: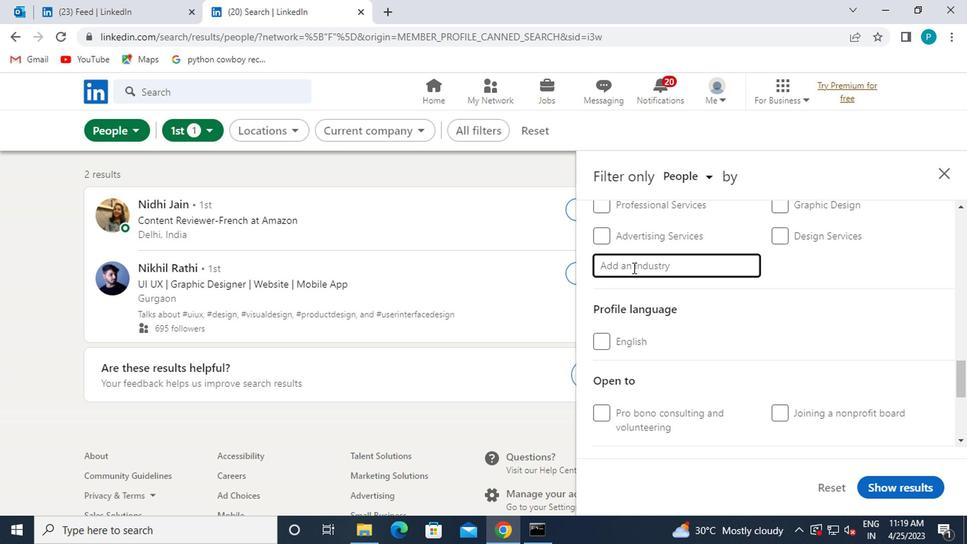 
Action: Key pressed COMPUTER
Screenshot: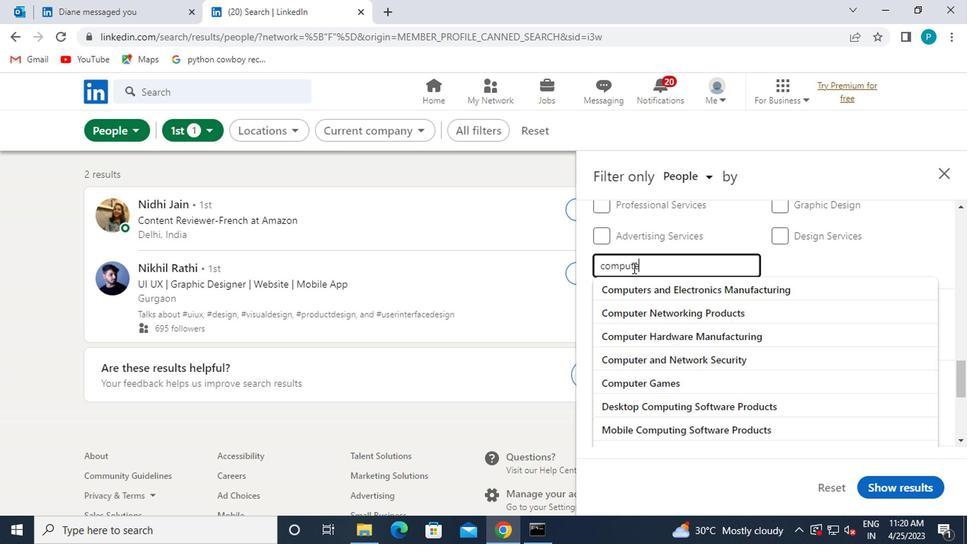 
Action: Mouse moved to (664, 379)
Screenshot: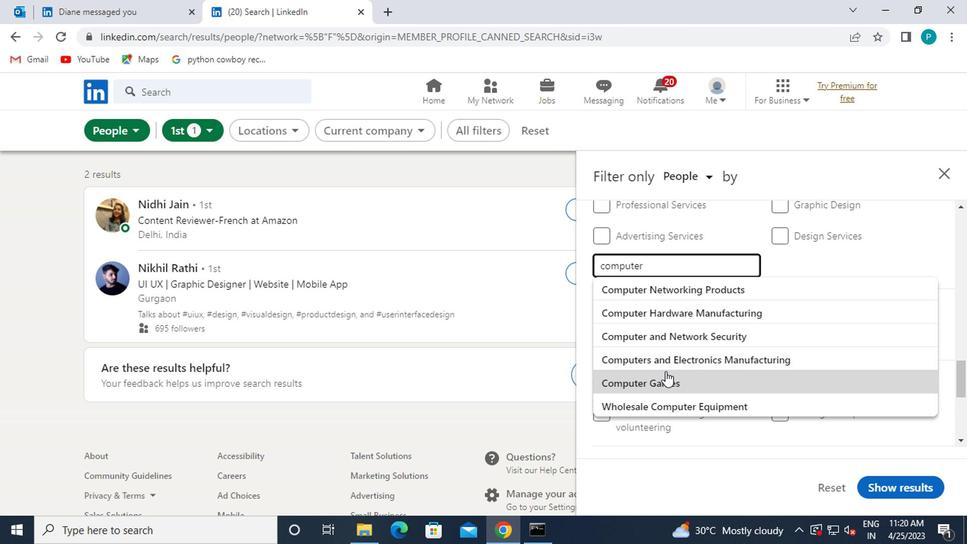 
Action: Mouse pressed left at (664, 379)
Screenshot: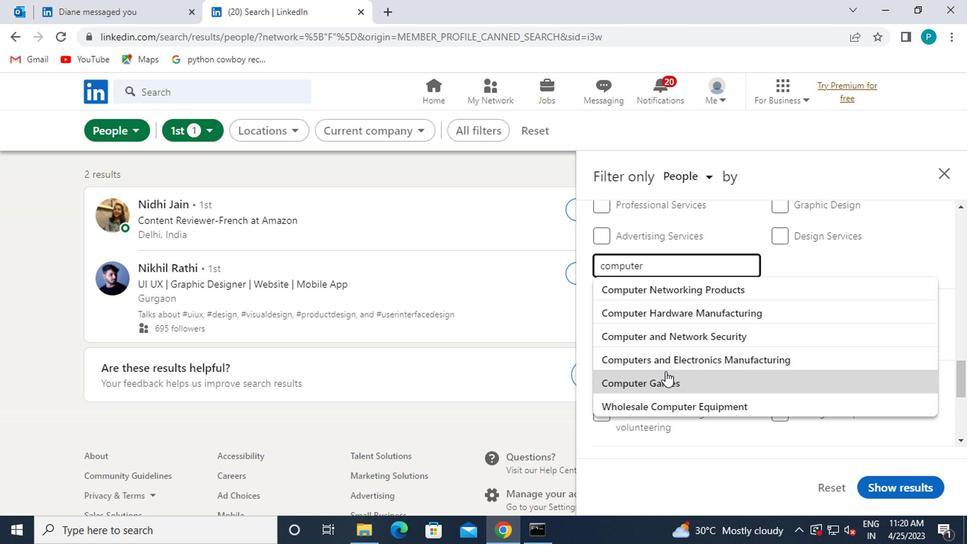 
Action: Mouse moved to (664, 368)
Screenshot: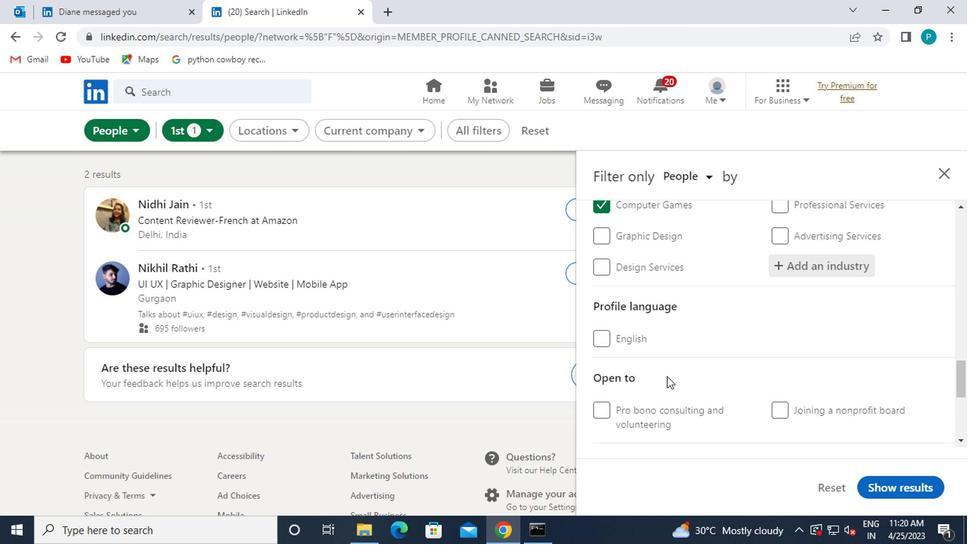 
Action: Mouse scrolled (664, 368) with delta (0, 0)
Screenshot: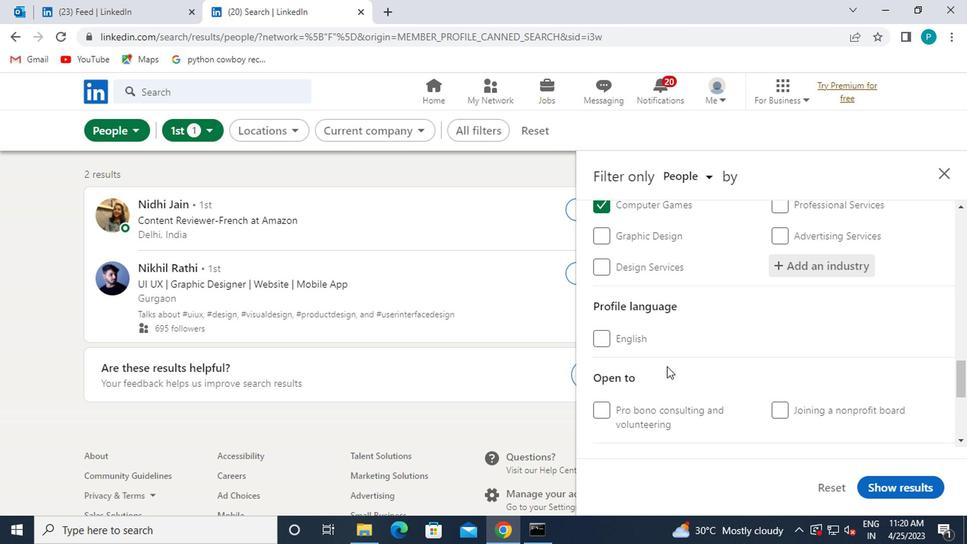 
Action: Mouse scrolled (664, 368) with delta (0, 0)
Screenshot: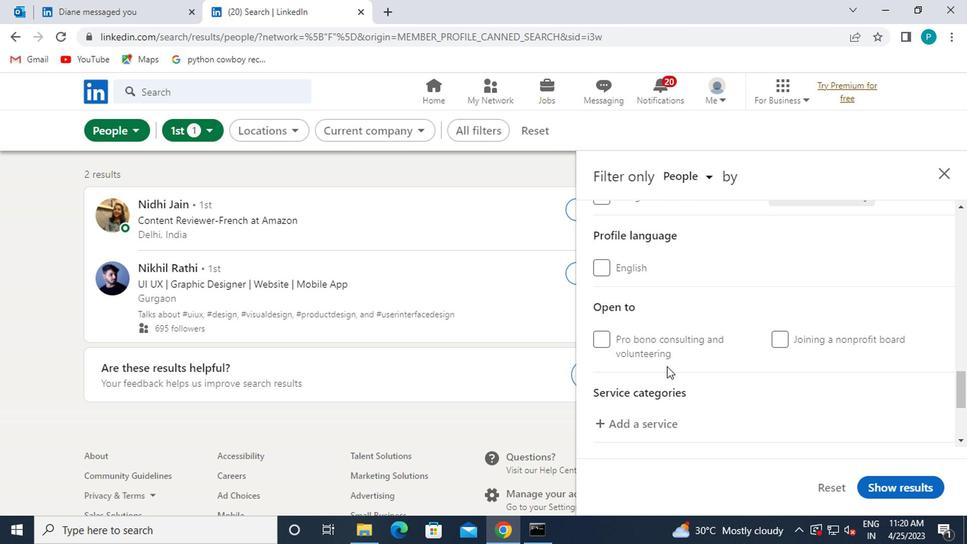 
Action: Mouse moved to (661, 351)
Screenshot: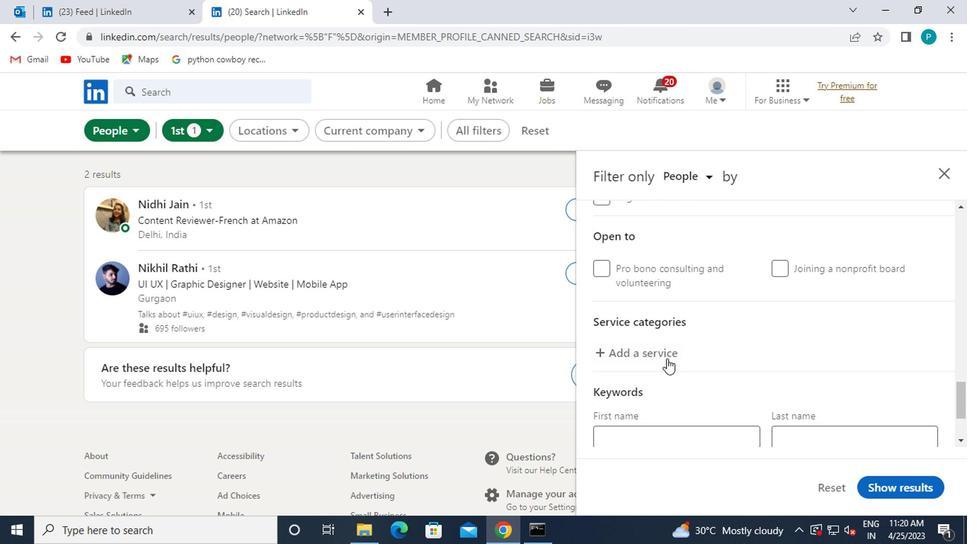 
Action: Mouse pressed left at (661, 351)
Screenshot: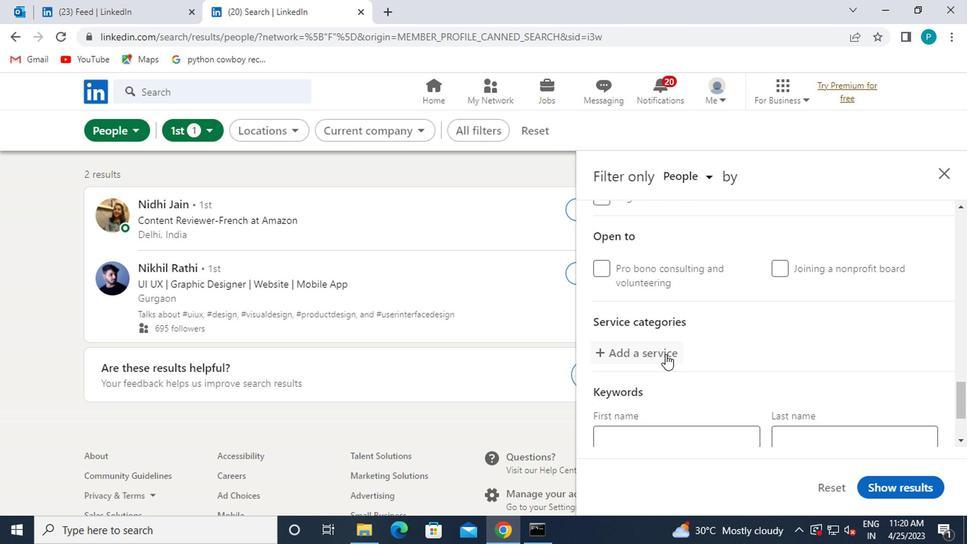 
Action: Key pressed SEARCH<Key.space>RNGINE<Key.backspace><Key.backspace><Key.backspace><Key.backspace><Key.backspace><Key.backspace>ENGINE<Key.space>
Screenshot: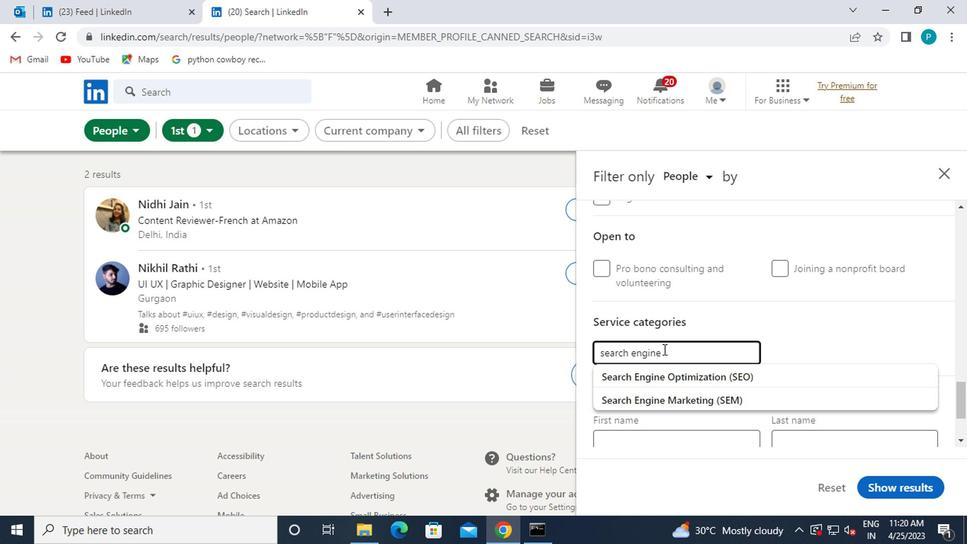 
Action: Mouse moved to (684, 401)
Screenshot: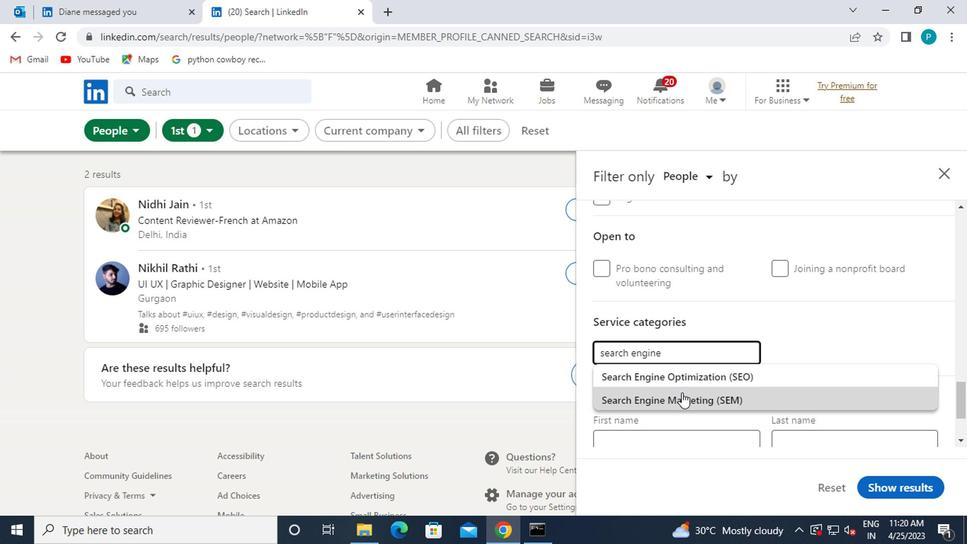 
Action: Mouse pressed left at (684, 401)
Screenshot: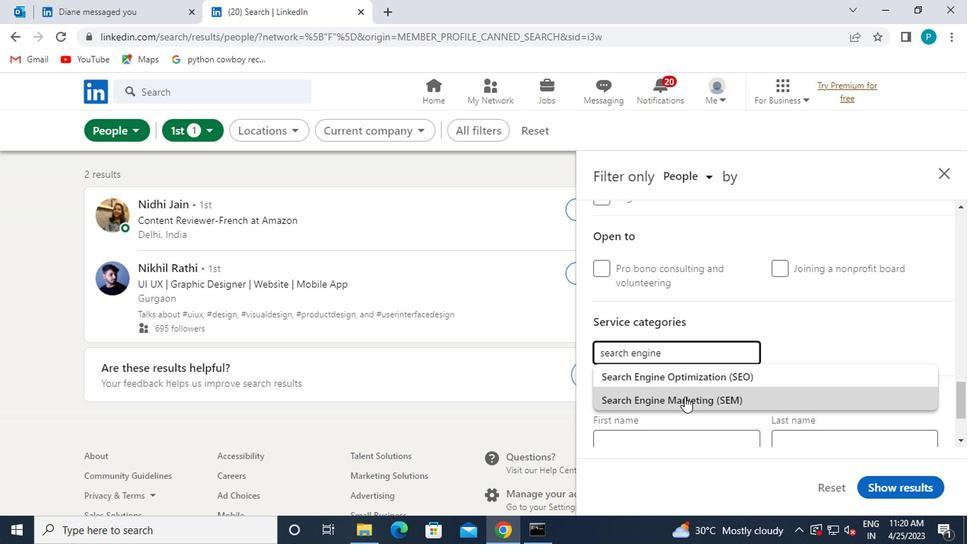 
Action: Mouse moved to (683, 395)
Screenshot: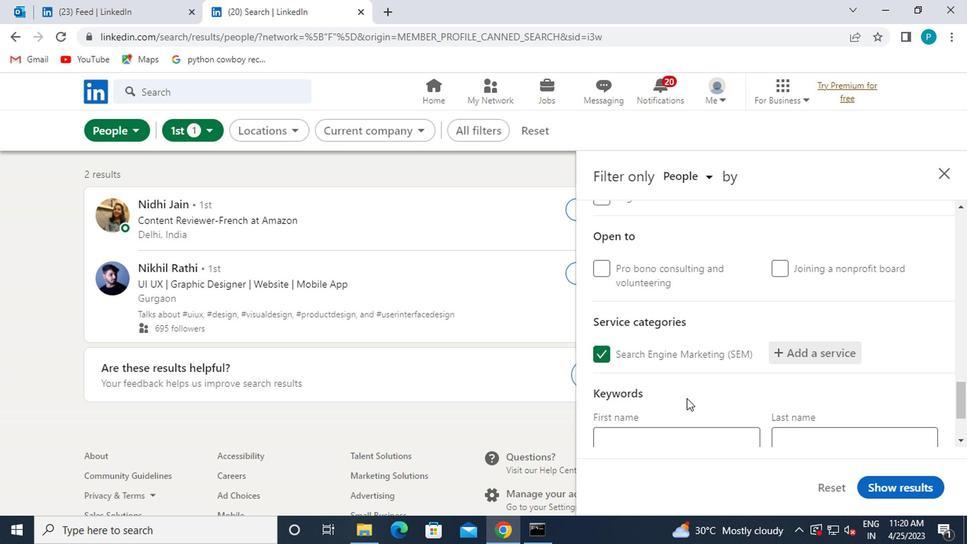 
Action: Mouse scrolled (683, 394) with delta (0, 0)
Screenshot: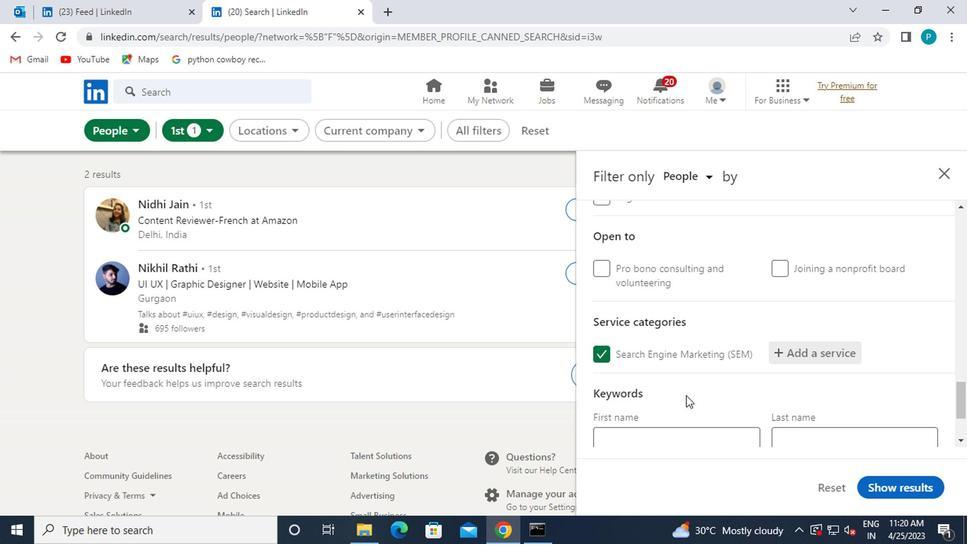
Action: Mouse scrolled (683, 394) with delta (0, 0)
Screenshot: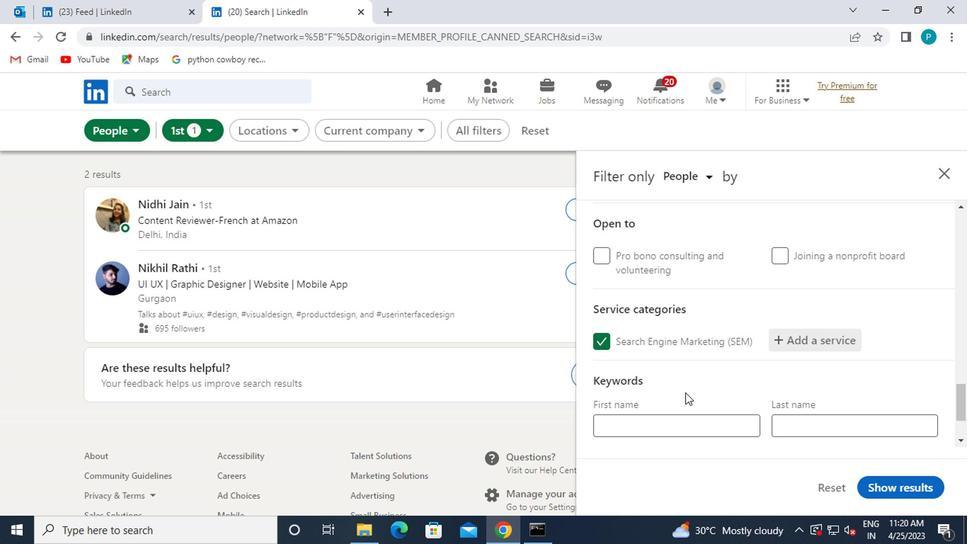 
Action: Mouse moved to (680, 396)
Screenshot: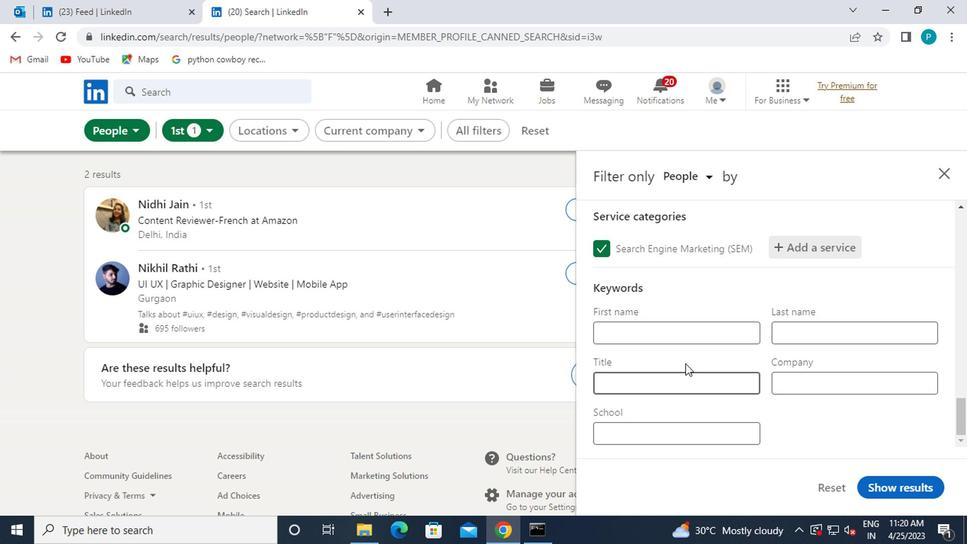
Action: Mouse pressed left at (680, 396)
Screenshot: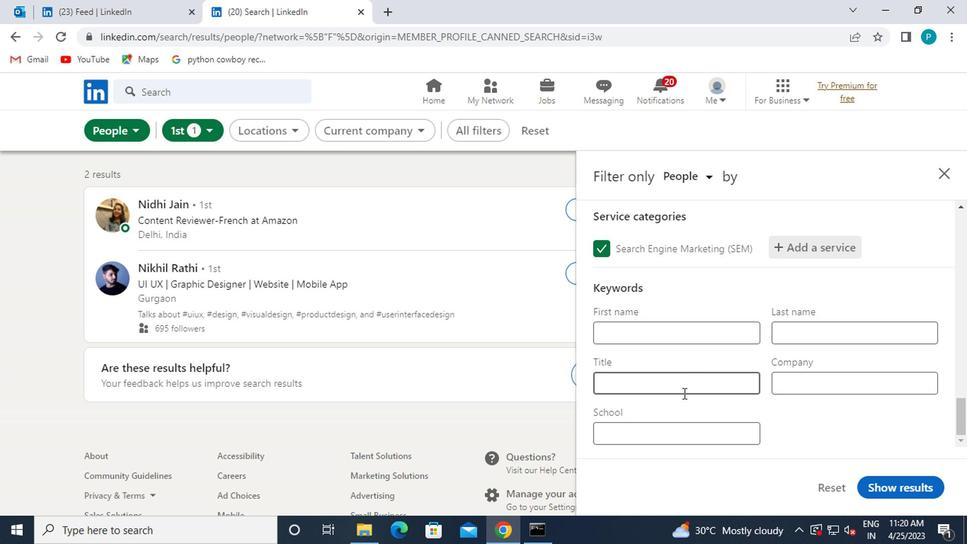 
Action: Key pressed <Key.caps_lock>G<Key.caps_lock>AME<Key.caps_lock>W<Key.caps_lock>RITER
Screenshot: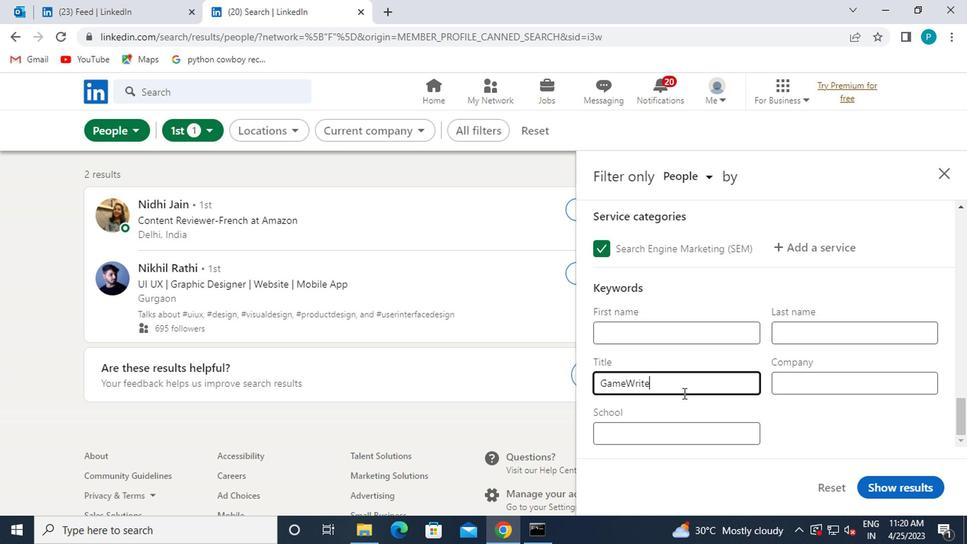 
Action: Mouse moved to (884, 486)
Screenshot: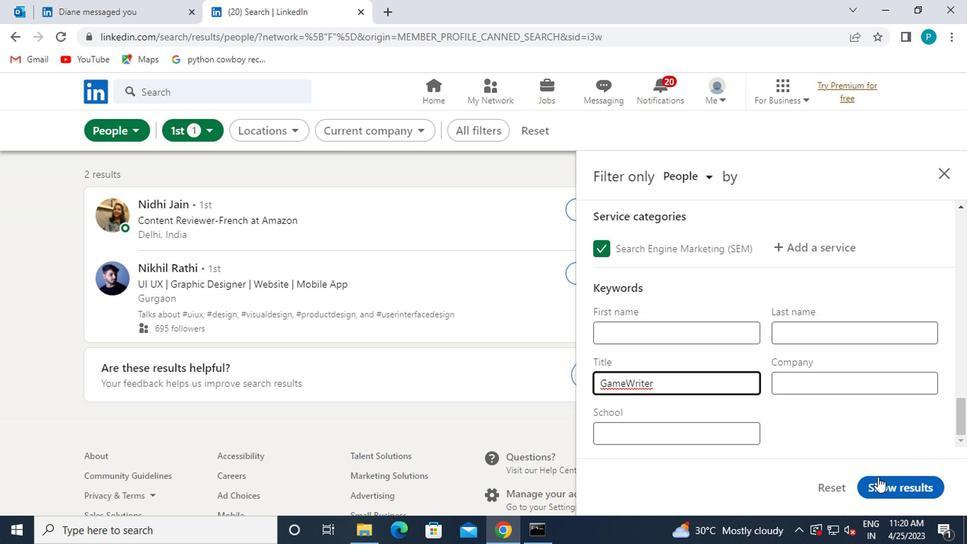 
Action: Mouse pressed left at (884, 486)
Screenshot: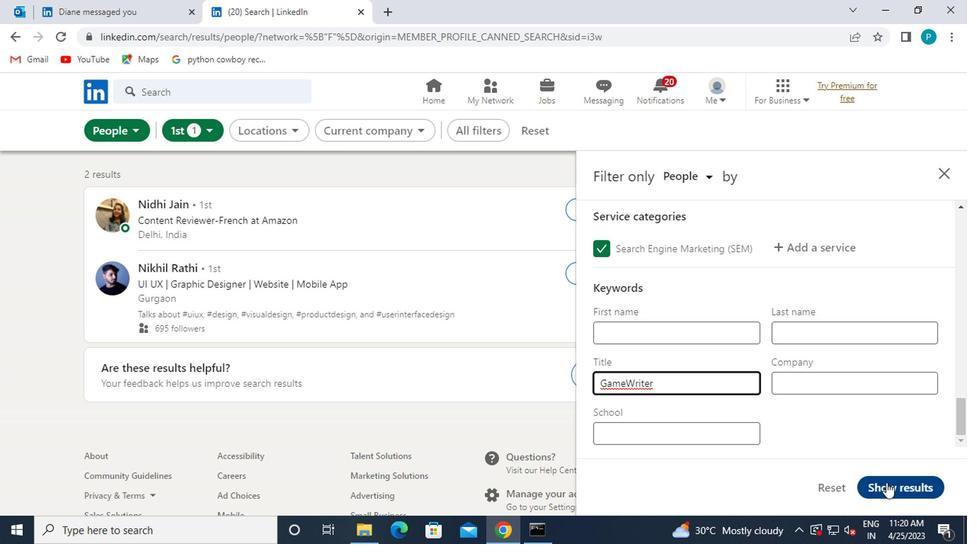 
Action: Mouse moved to (664, 339)
Screenshot: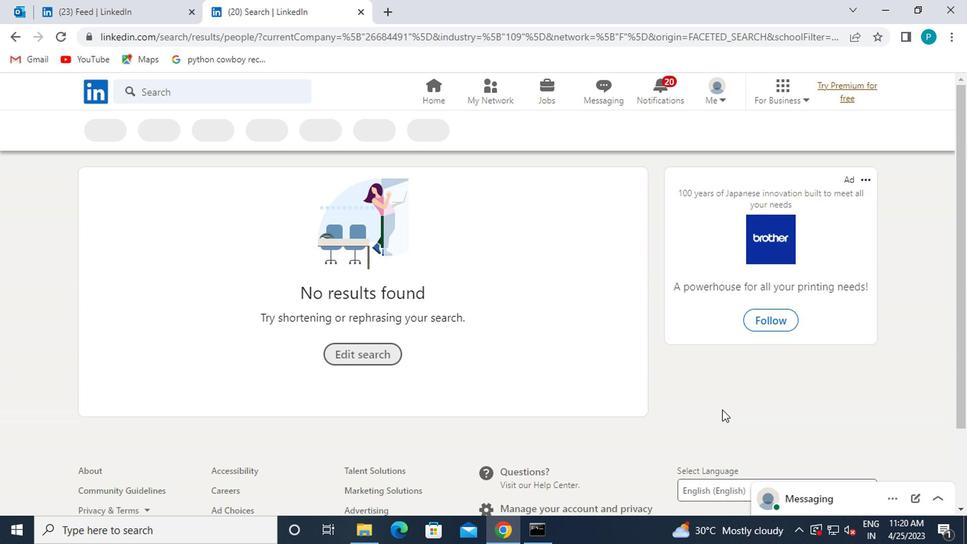 
